 Task: Create a scrum project CodeScope. Add to scrum project CodeScope a team member softage.4@softage.net and assign as Project Lead. Add to scrum project CodeScope a team member softage.1@softage.net
Action: Mouse moved to (183, 51)
Screenshot: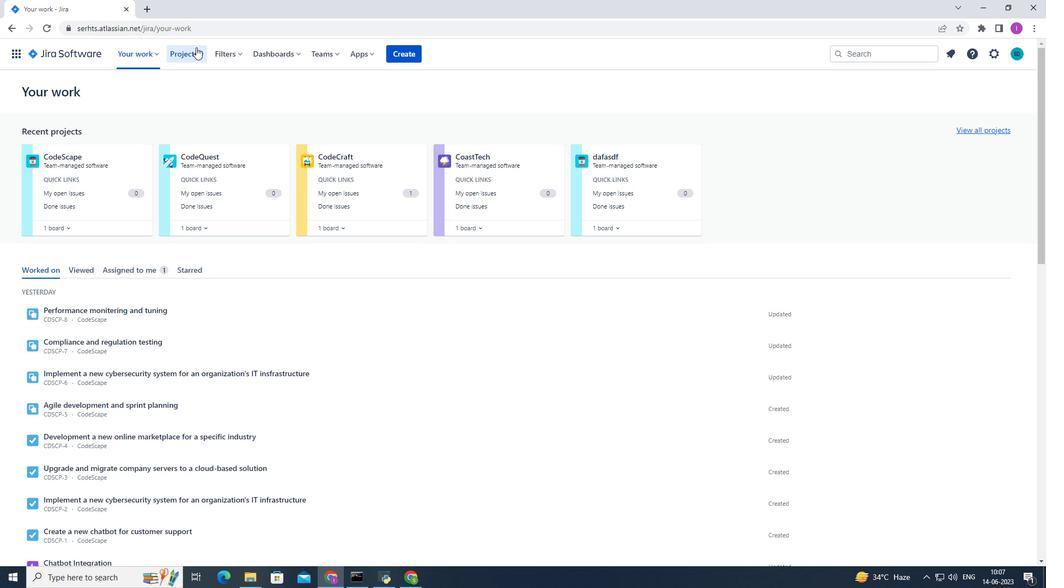 
Action: Mouse pressed left at (183, 51)
Screenshot: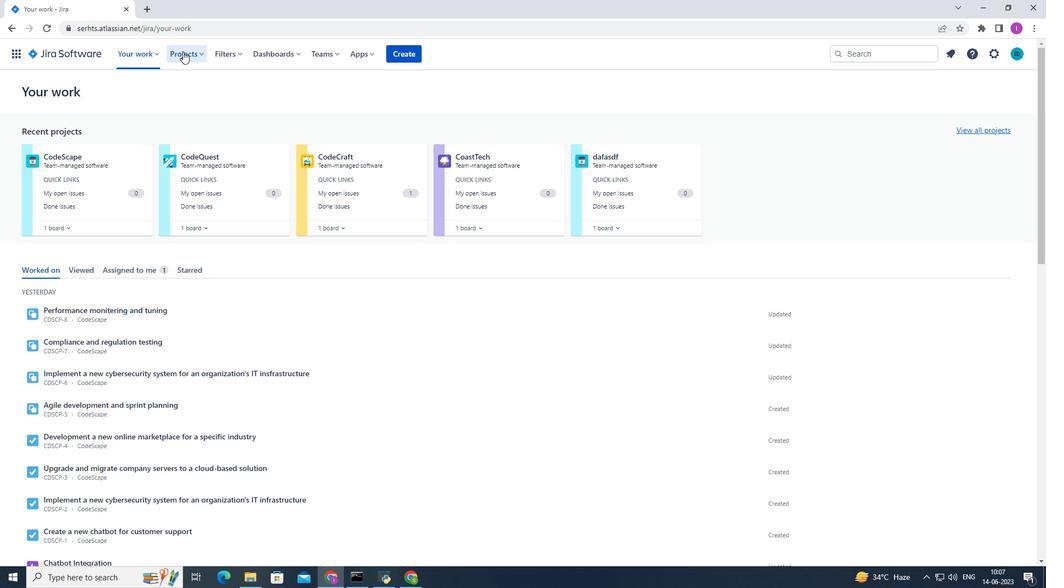
Action: Mouse moved to (211, 273)
Screenshot: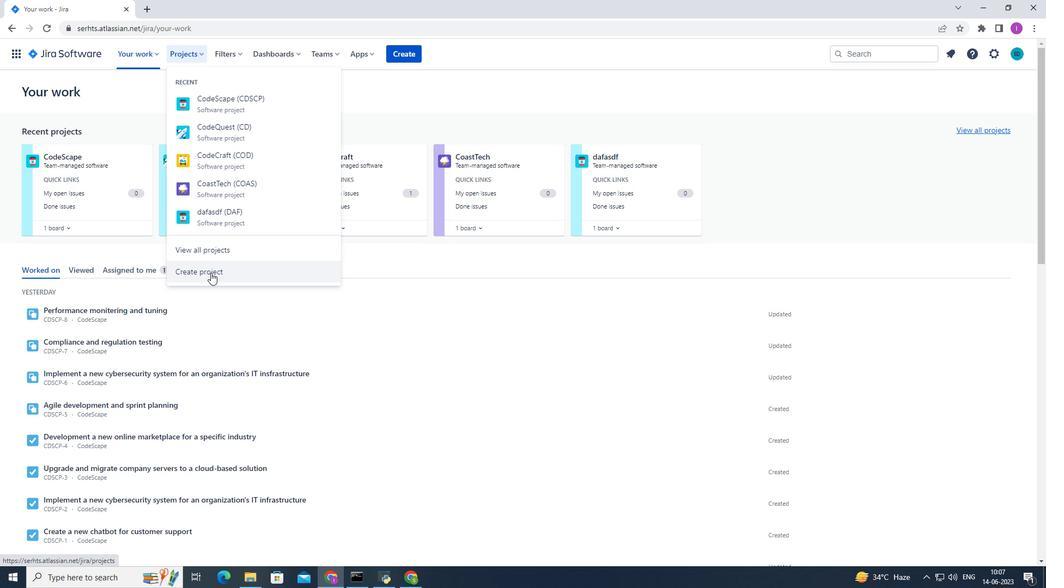 
Action: Mouse pressed left at (211, 273)
Screenshot: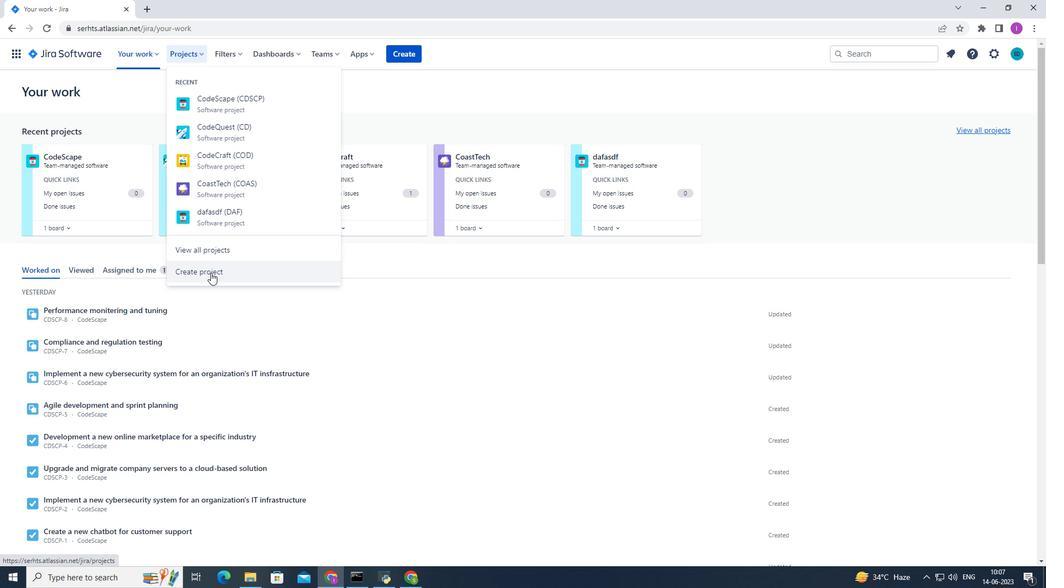 
Action: Mouse moved to (610, 267)
Screenshot: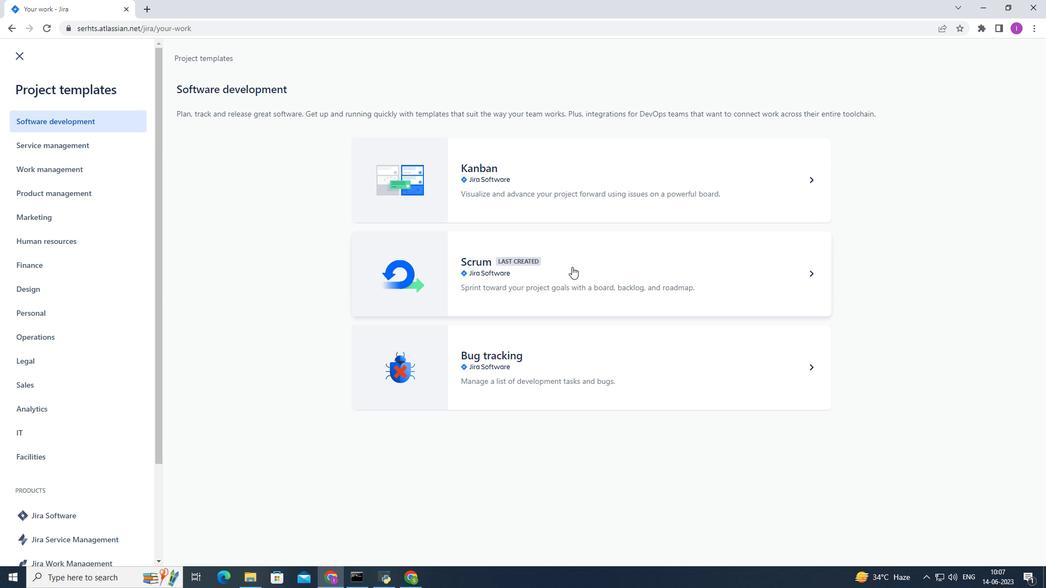 
Action: Mouse pressed left at (610, 267)
Screenshot: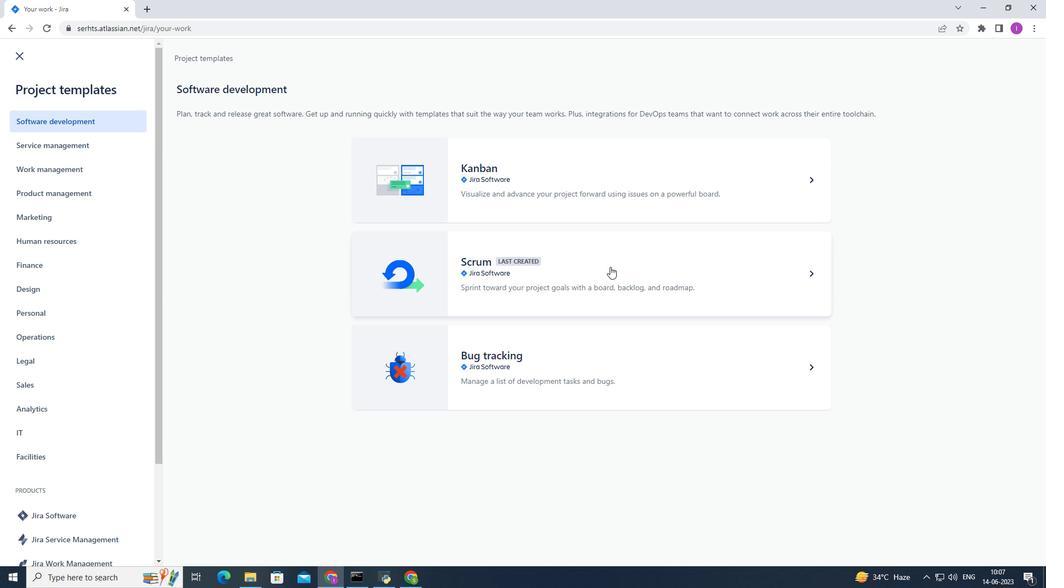 
Action: Mouse moved to (630, 383)
Screenshot: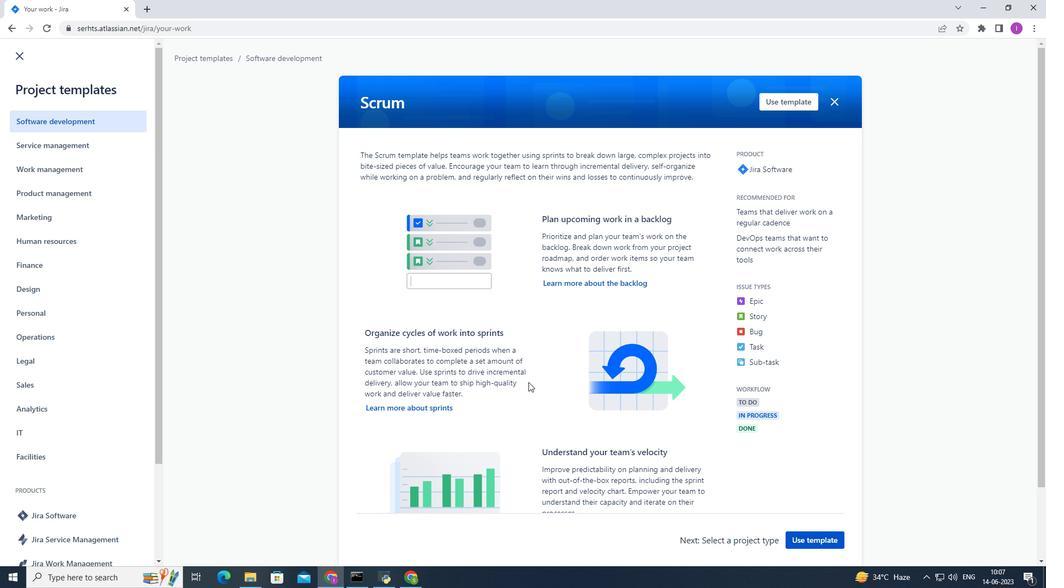 
Action: Mouse scrolled (630, 382) with delta (0, 0)
Screenshot: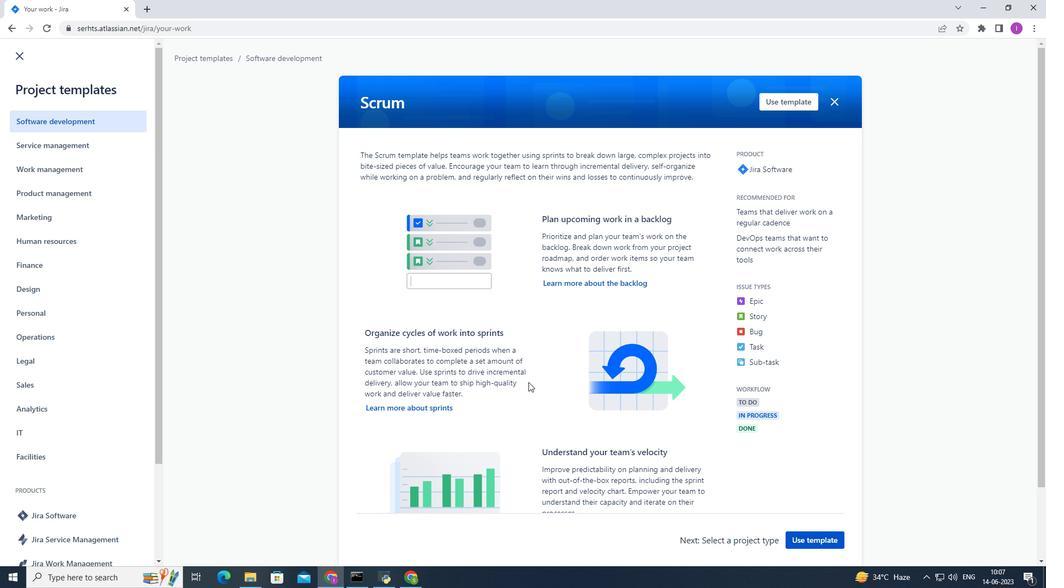 
Action: Mouse moved to (631, 383)
Screenshot: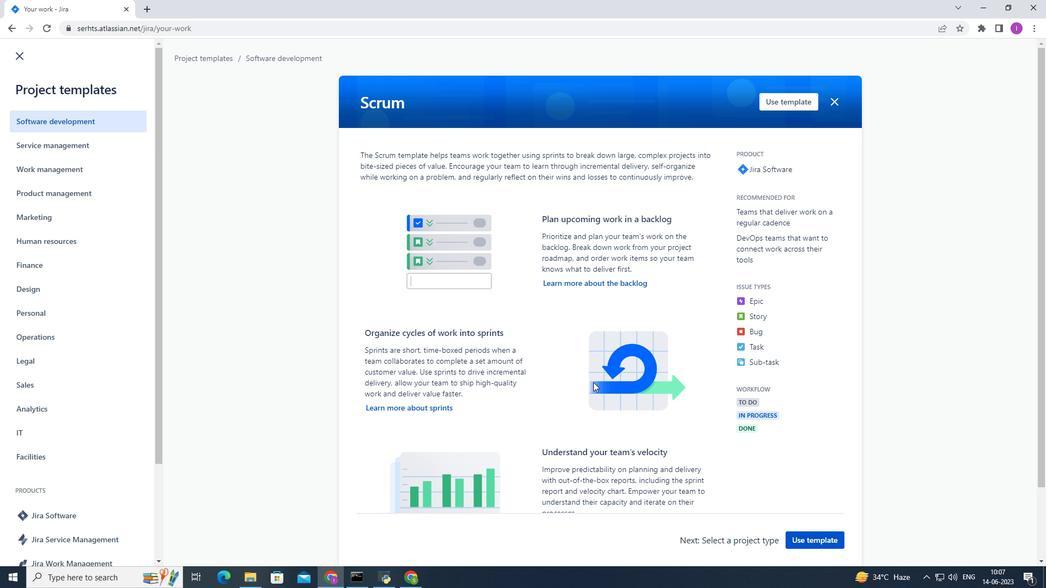 
Action: Mouse scrolled (631, 383) with delta (0, 0)
Screenshot: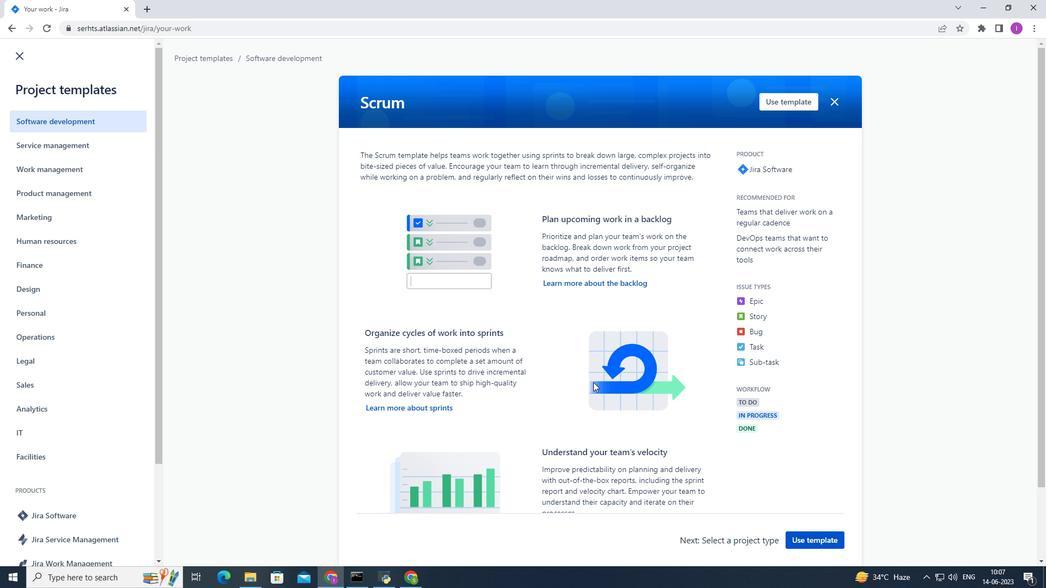 
Action: Mouse scrolled (631, 383) with delta (0, 0)
Screenshot: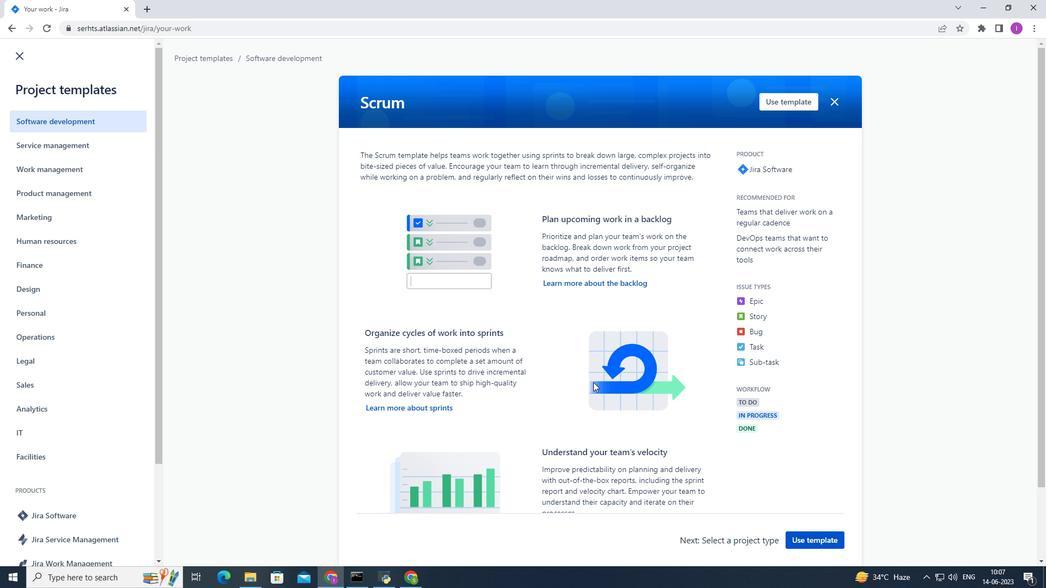
Action: Mouse moved to (801, 424)
Screenshot: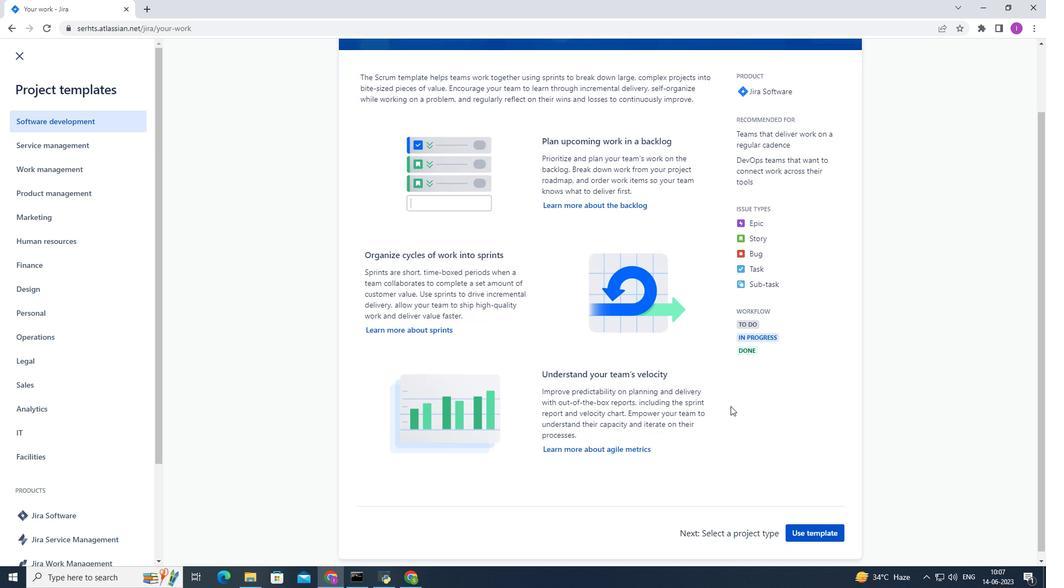 
Action: Mouse scrolled (801, 424) with delta (0, 0)
Screenshot: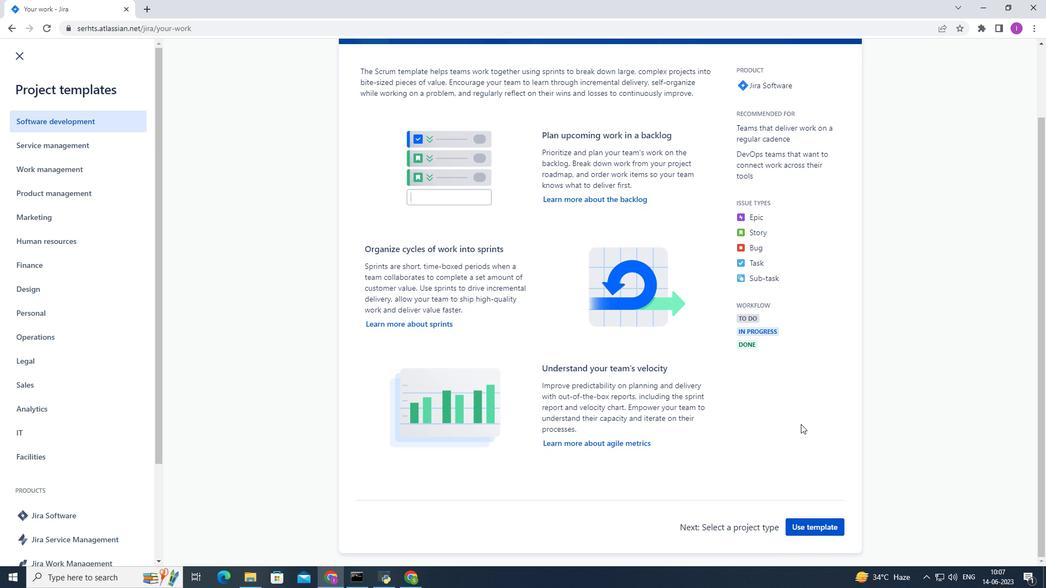 
Action: Mouse scrolled (801, 424) with delta (0, 0)
Screenshot: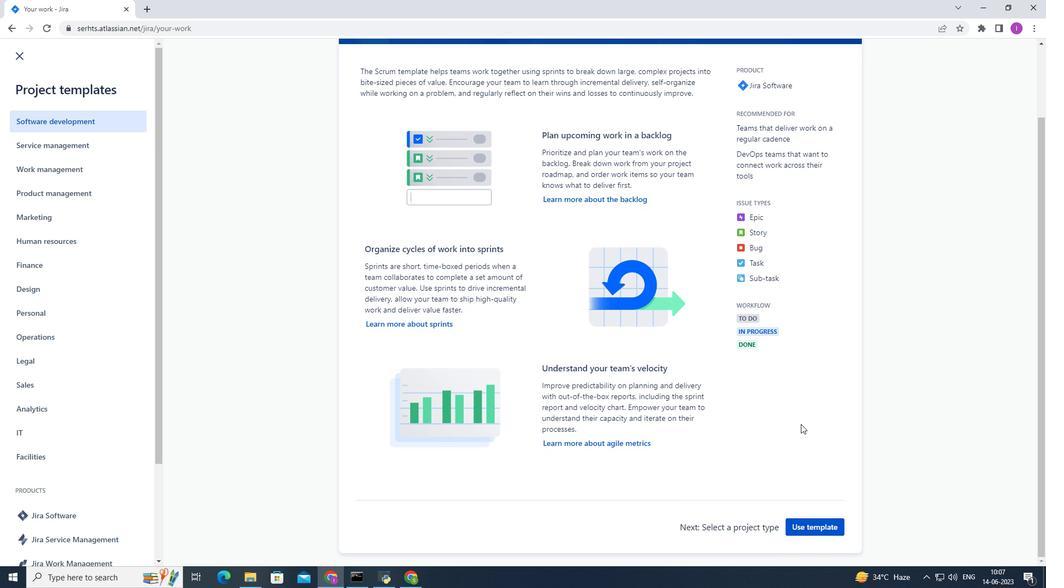 
Action: Mouse scrolled (801, 425) with delta (0, 0)
Screenshot: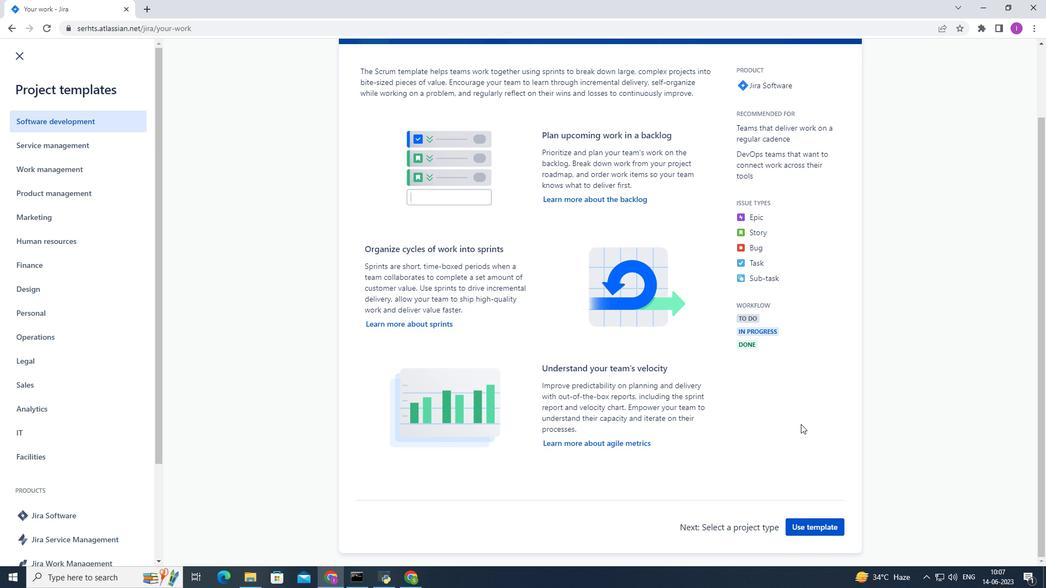 
Action: Mouse scrolled (801, 424) with delta (0, 0)
Screenshot: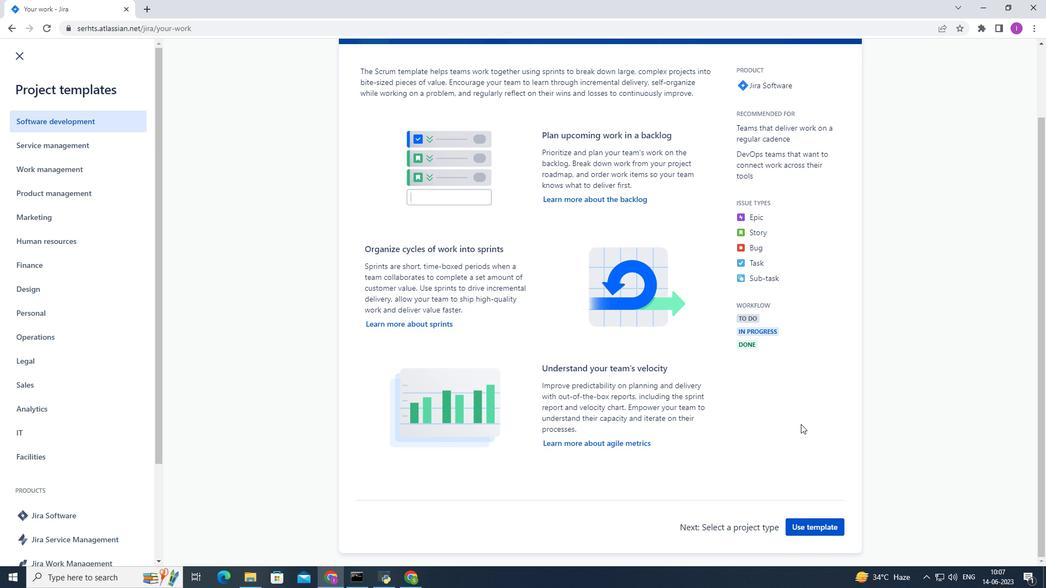 
Action: Mouse moved to (802, 424)
Screenshot: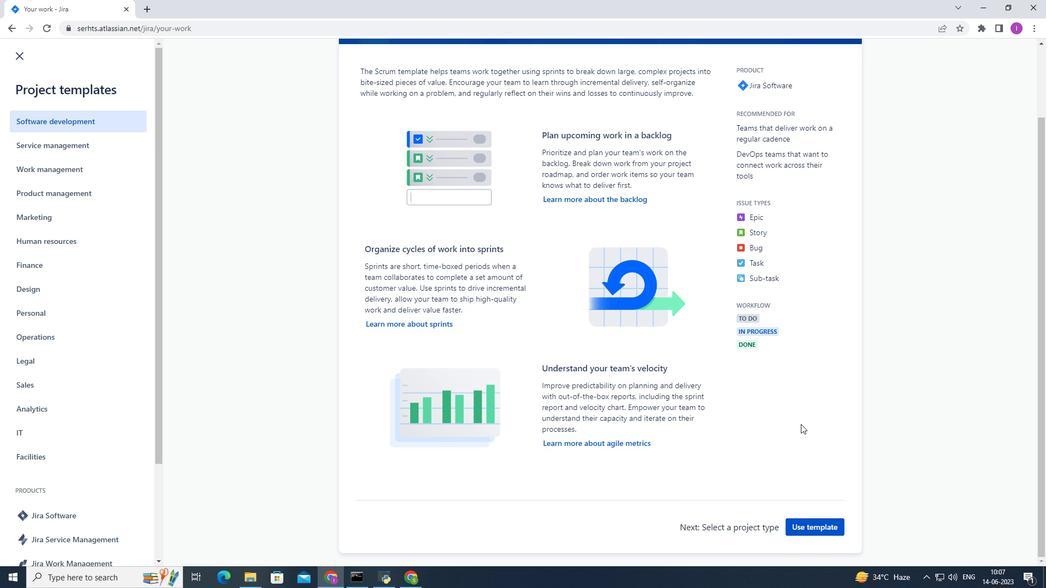 
Action: Mouse scrolled (802, 424) with delta (0, 0)
Screenshot: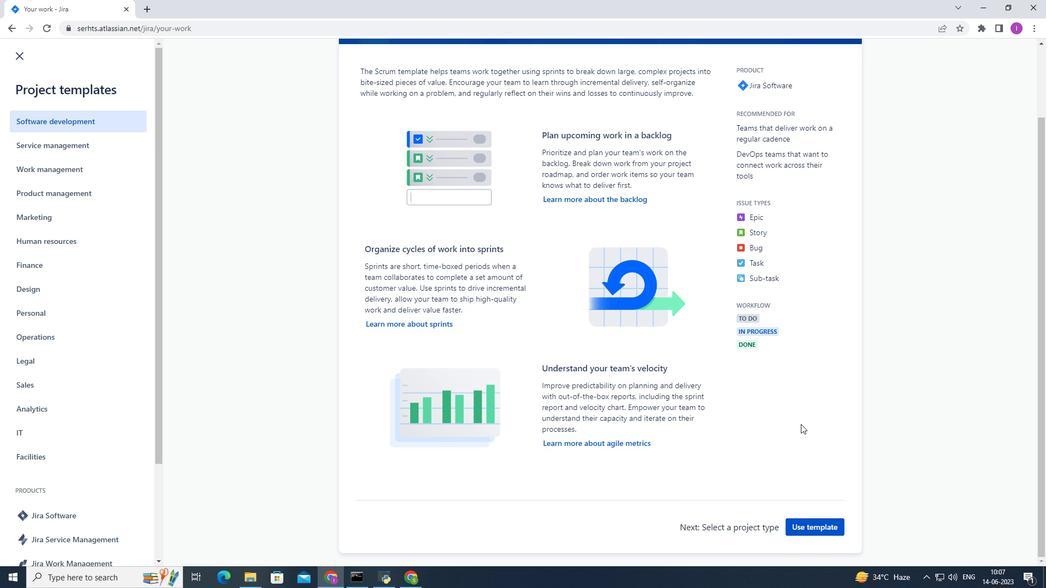 
Action: Mouse moved to (805, 524)
Screenshot: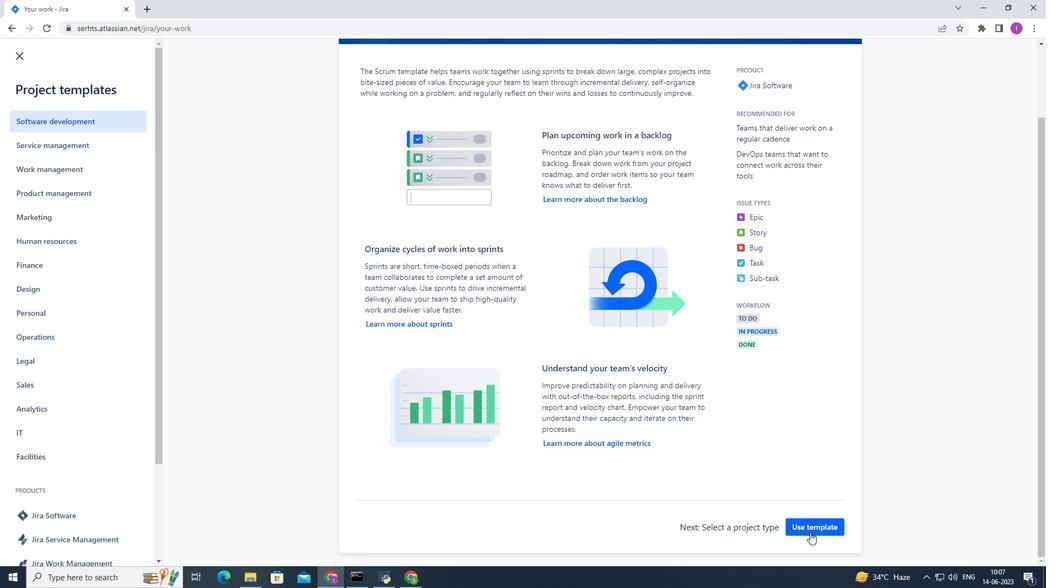 
Action: Mouse pressed left at (805, 524)
Screenshot: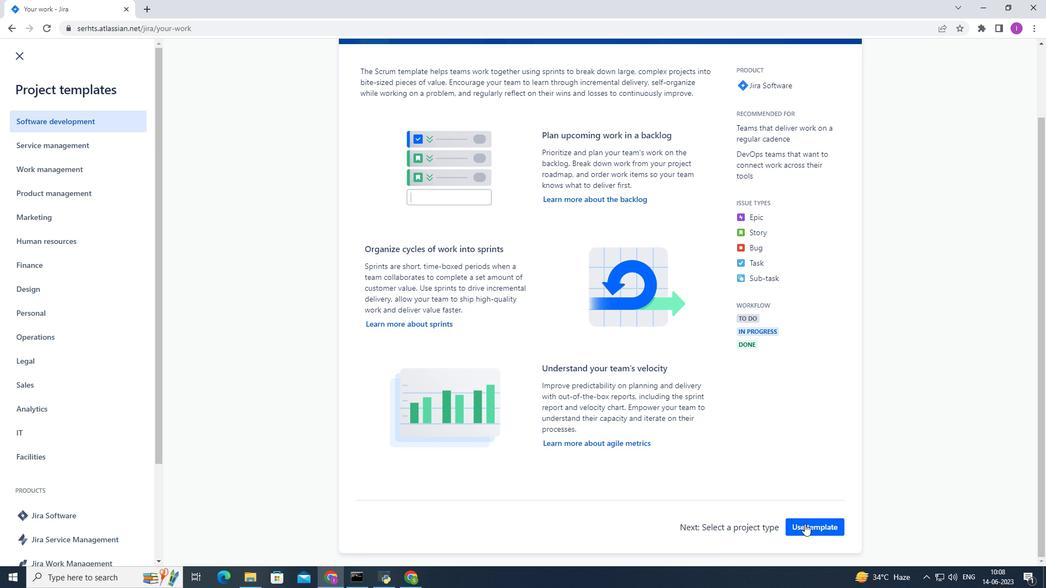 
Action: Mouse moved to (383, 529)
Screenshot: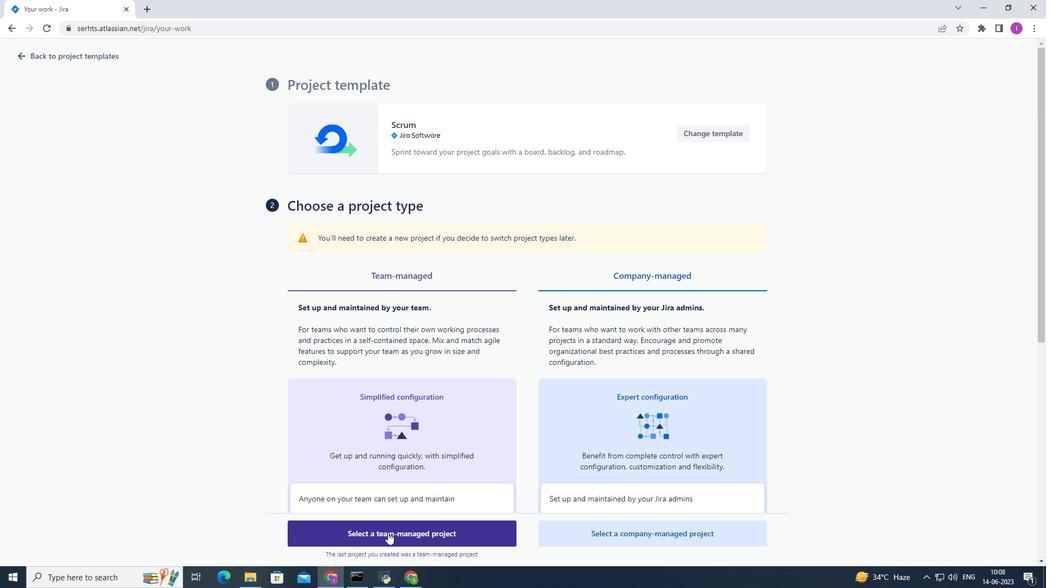 
Action: Mouse pressed left at (383, 529)
Screenshot: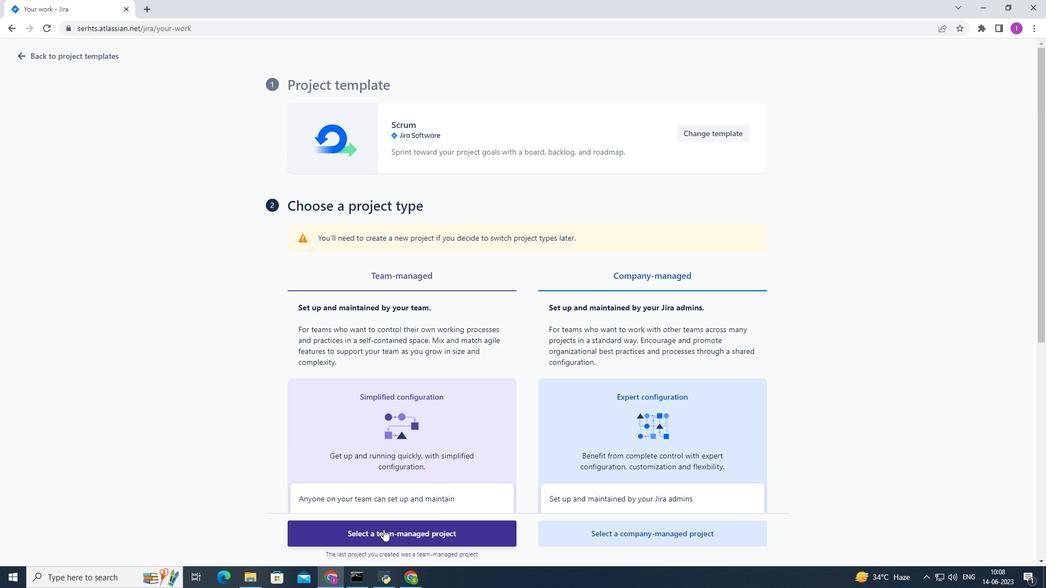 
Action: Mouse moved to (336, 283)
Screenshot: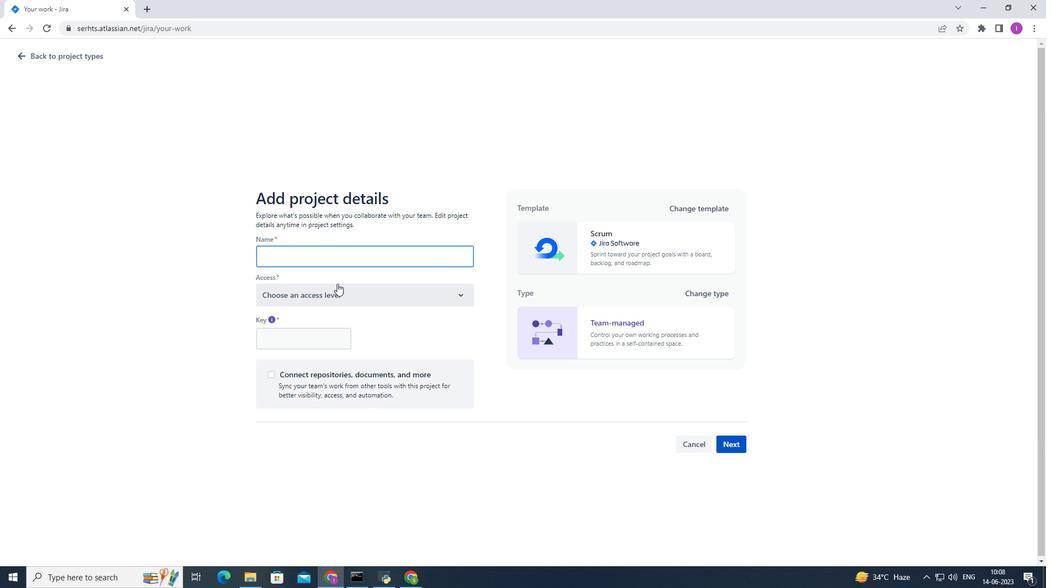 
Action: Key pressed <Key.shift>Code<Key.shift>Scope
Screenshot: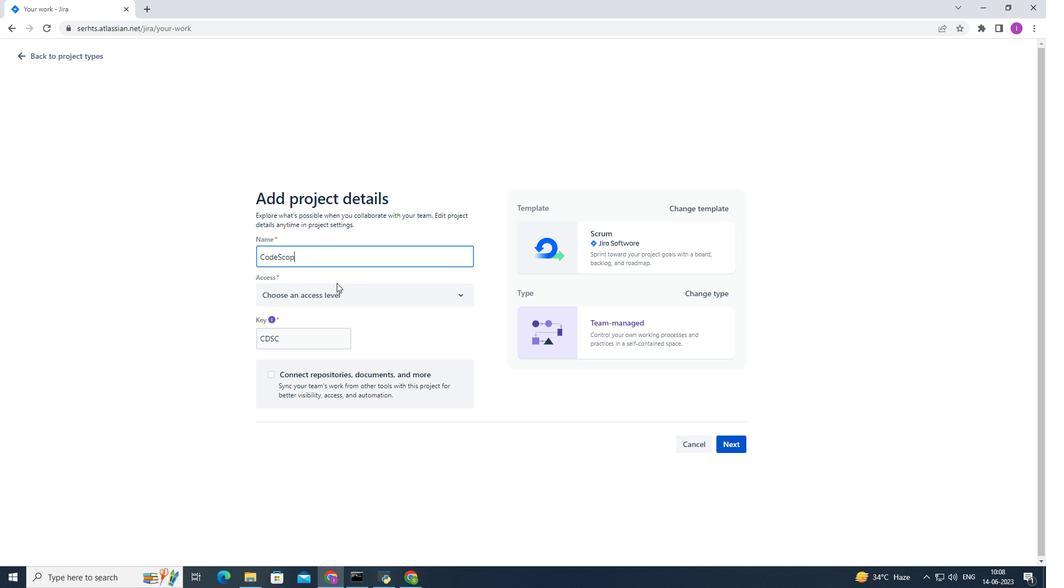 
Action: Mouse moved to (461, 291)
Screenshot: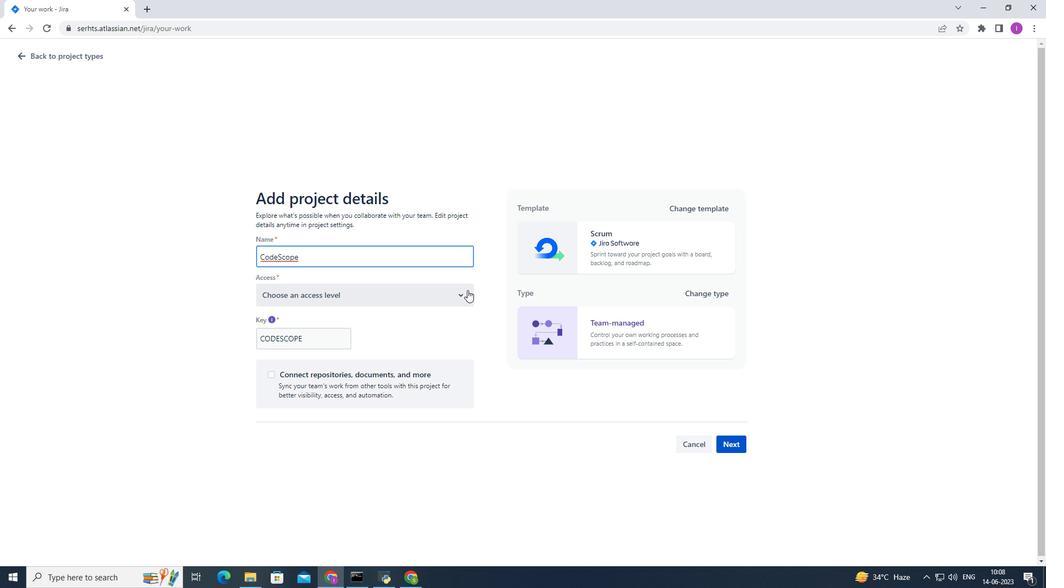 
Action: Mouse pressed left at (461, 291)
Screenshot: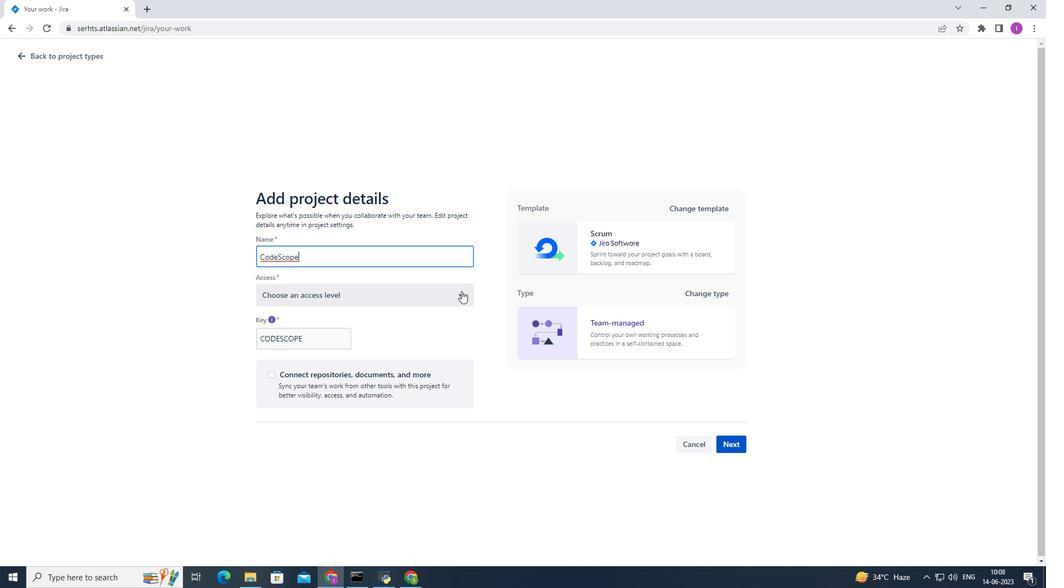 
Action: Mouse moved to (284, 320)
Screenshot: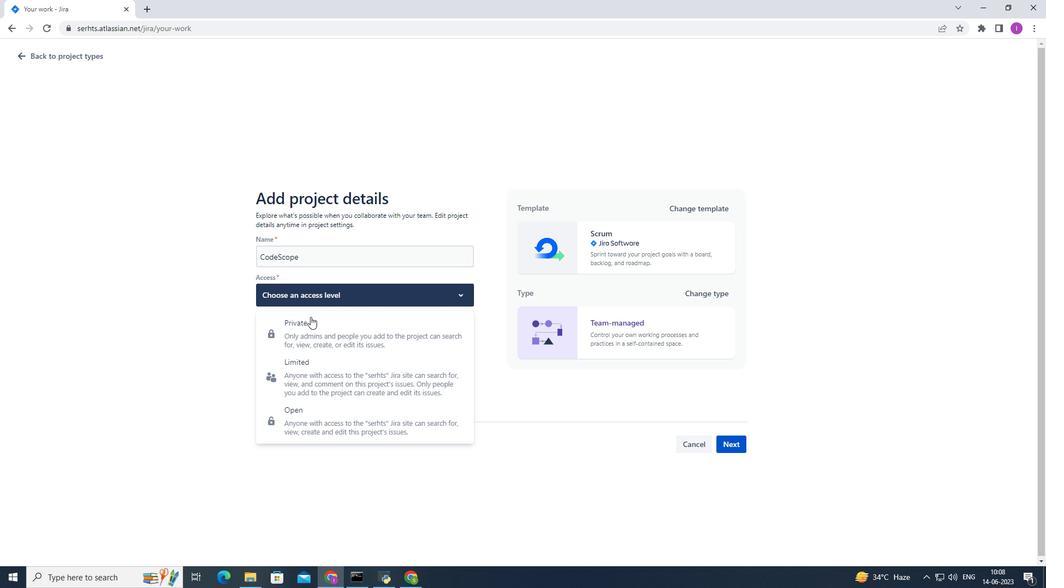 
Action: Mouse pressed left at (284, 320)
Screenshot: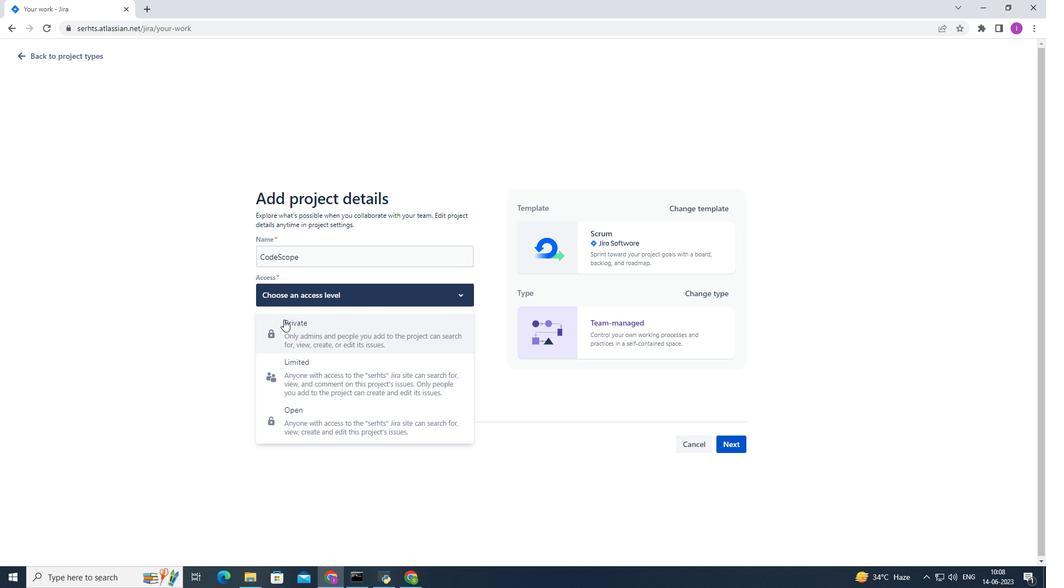 
Action: Mouse moved to (722, 441)
Screenshot: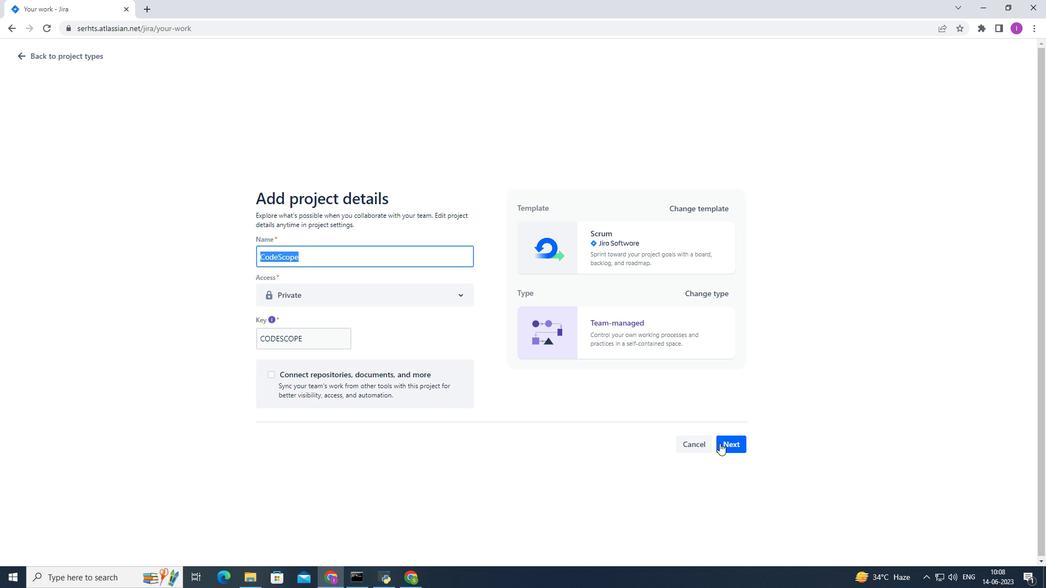 
Action: Mouse pressed left at (722, 441)
Screenshot: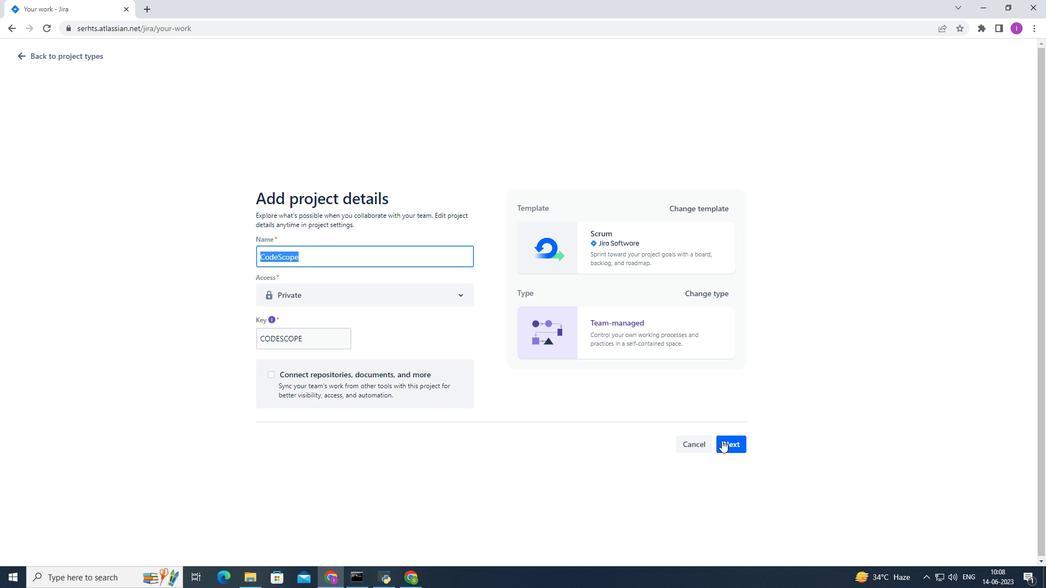 
Action: Mouse pressed left at (722, 441)
Screenshot: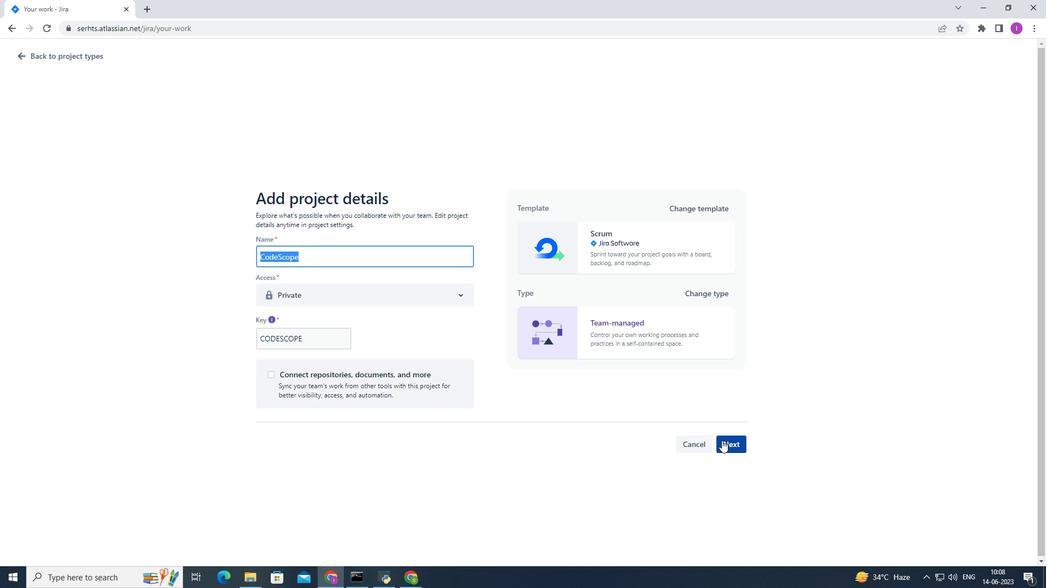 
Action: Mouse moved to (662, 367)
Screenshot: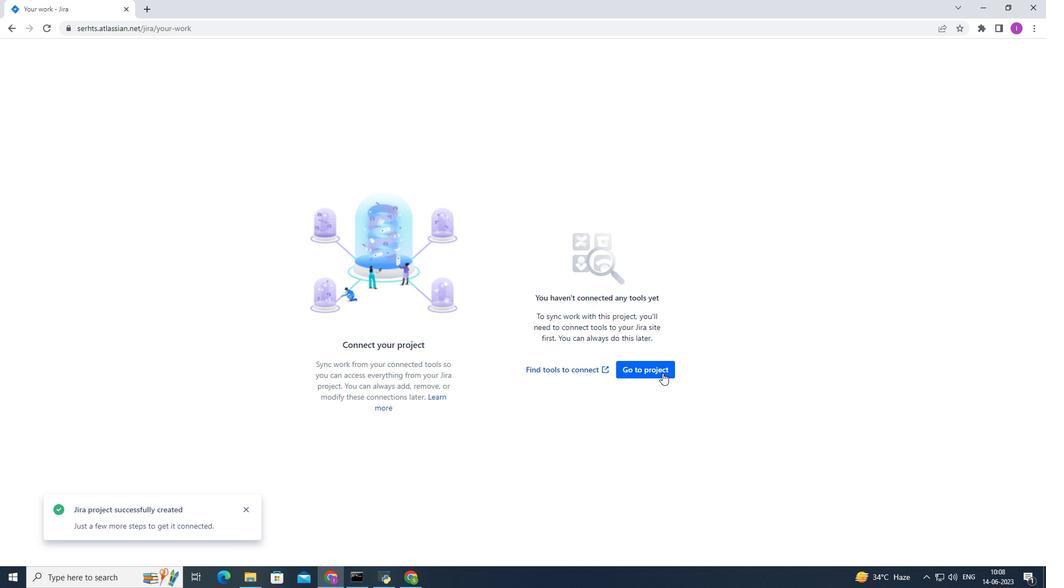
Action: Mouse pressed left at (662, 367)
Screenshot: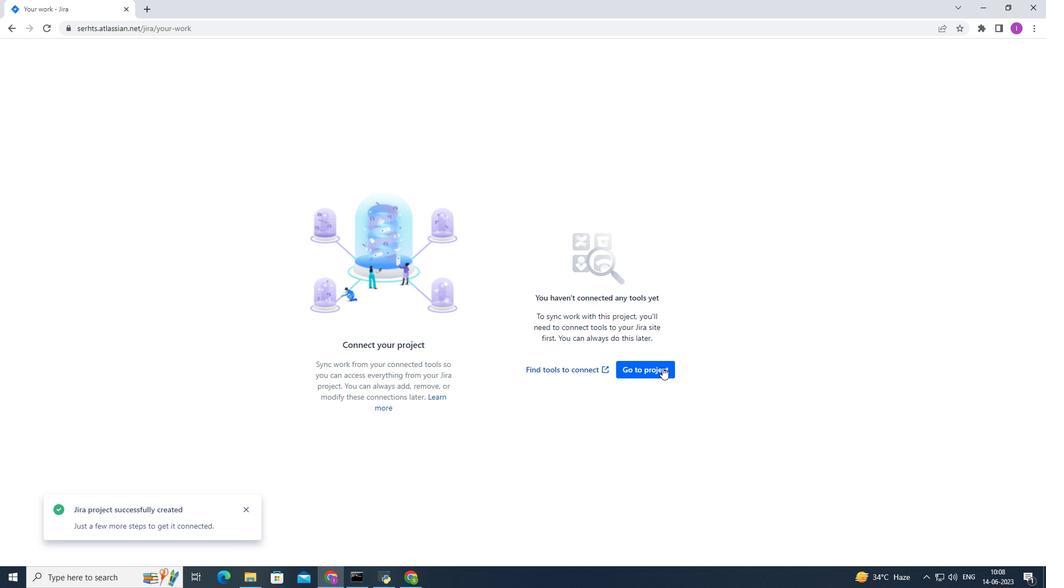 
Action: Mouse moved to (255, 150)
Screenshot: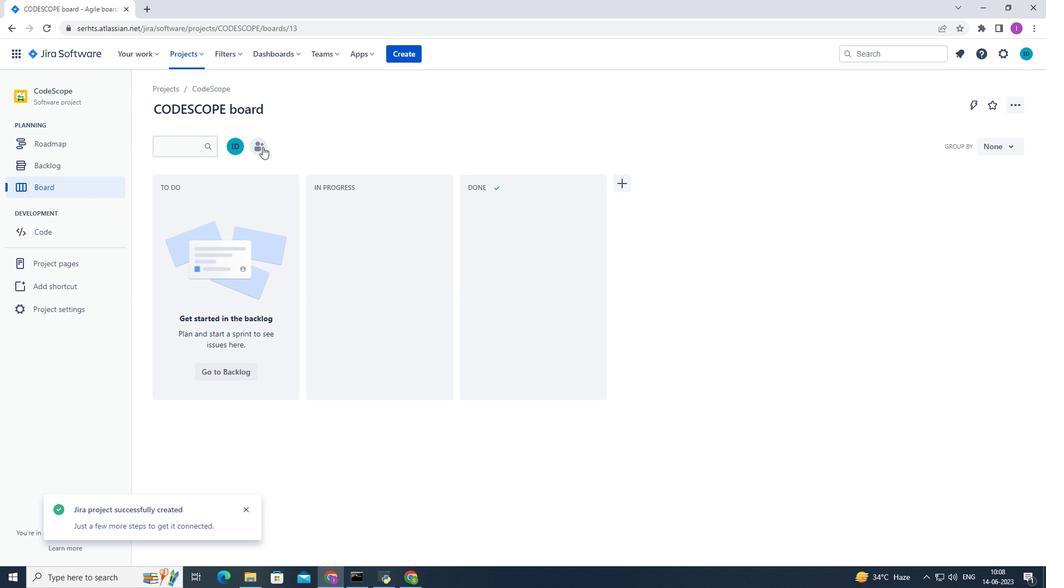 
Action: Mouse pressed left at (255, 150)
Screenshot: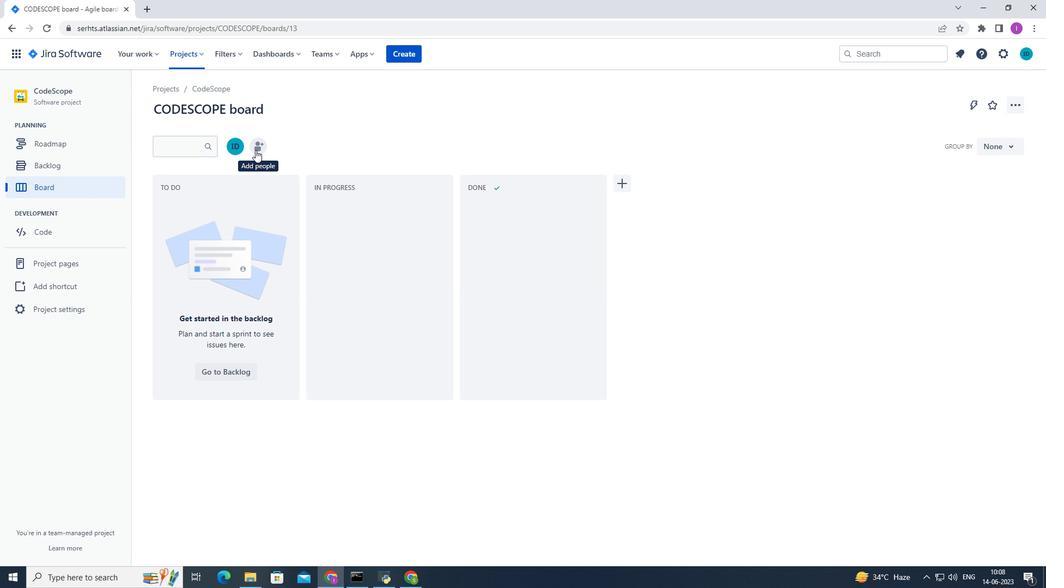 
Action: Mouse moved to (514, 133)
Screenshot: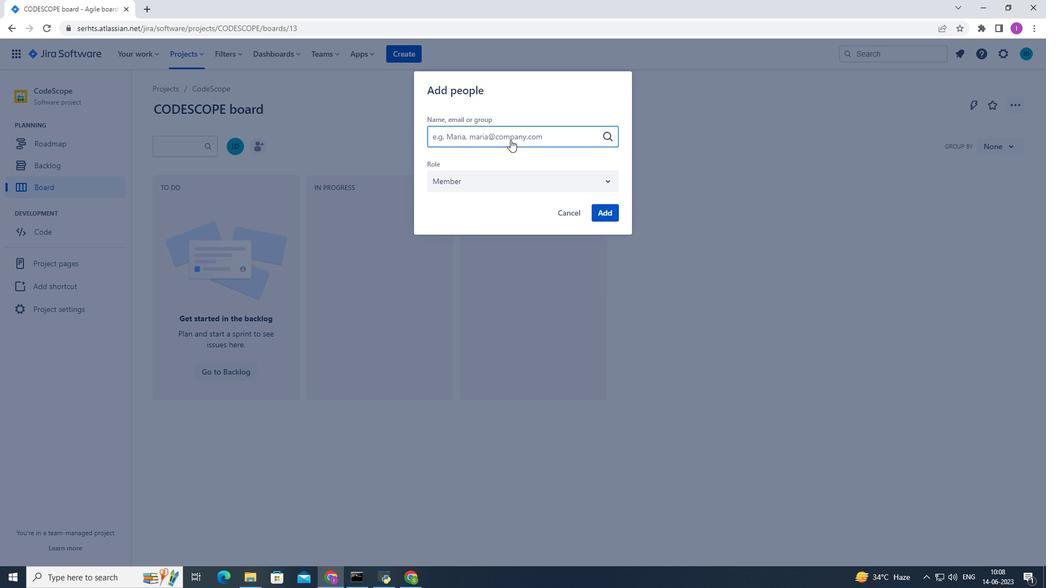 
Action: Mouse pressed left at (514, 133)
Screenshot: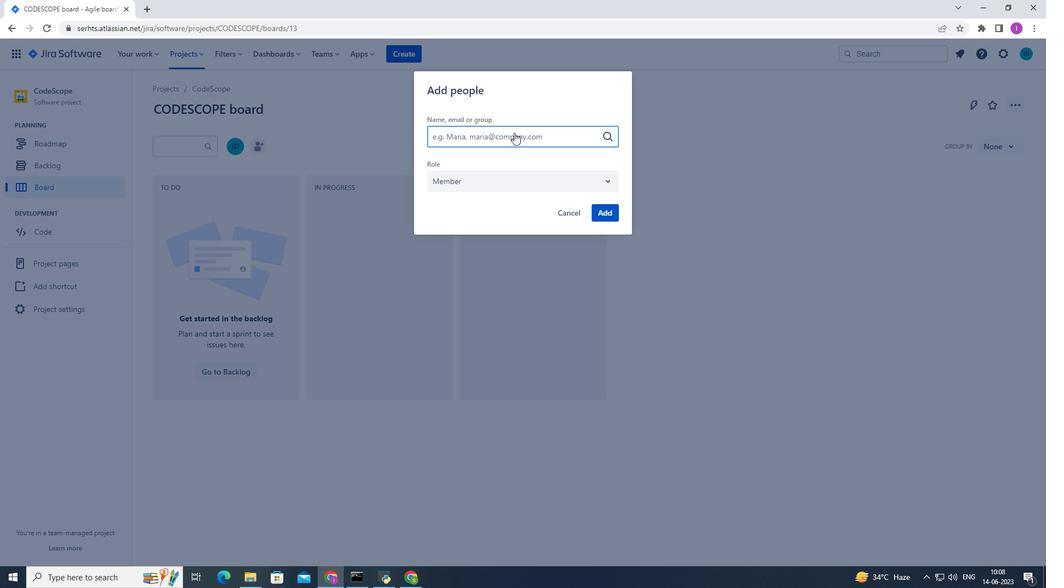 
Action: Key pressed soft
Screenshot: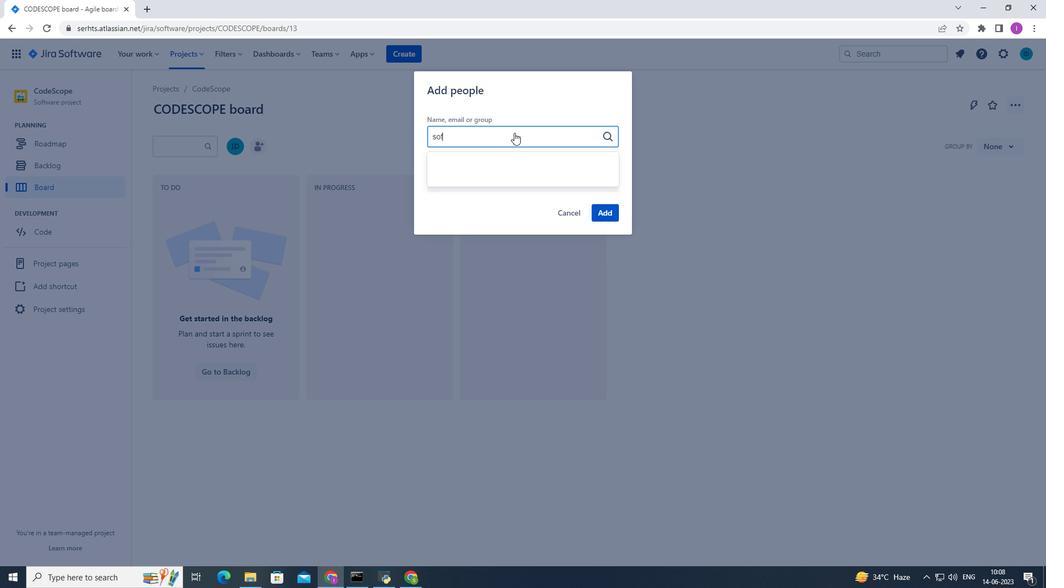 
Action: Mouse moved to (489, 213)
Screenshot: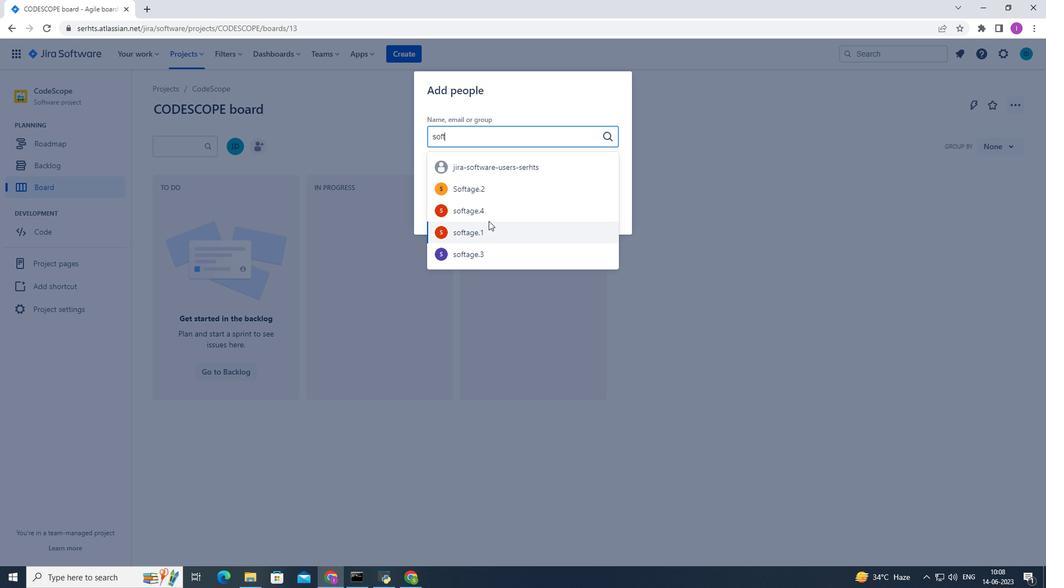 
Action: Mouse pressed left at (489, 213)
Screenshot: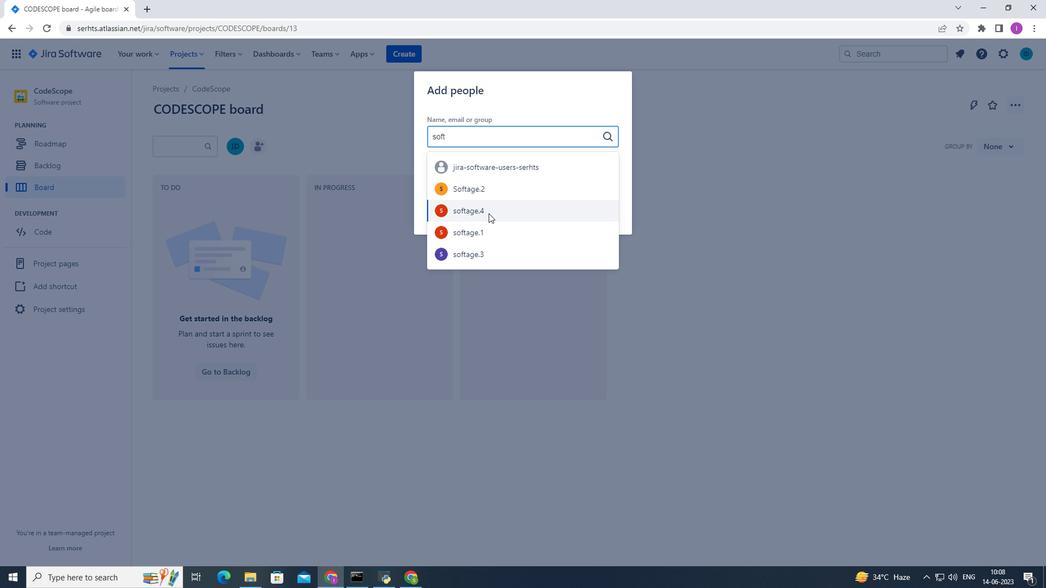 
Action: Mouse moved to (602, 213)
Screenshot: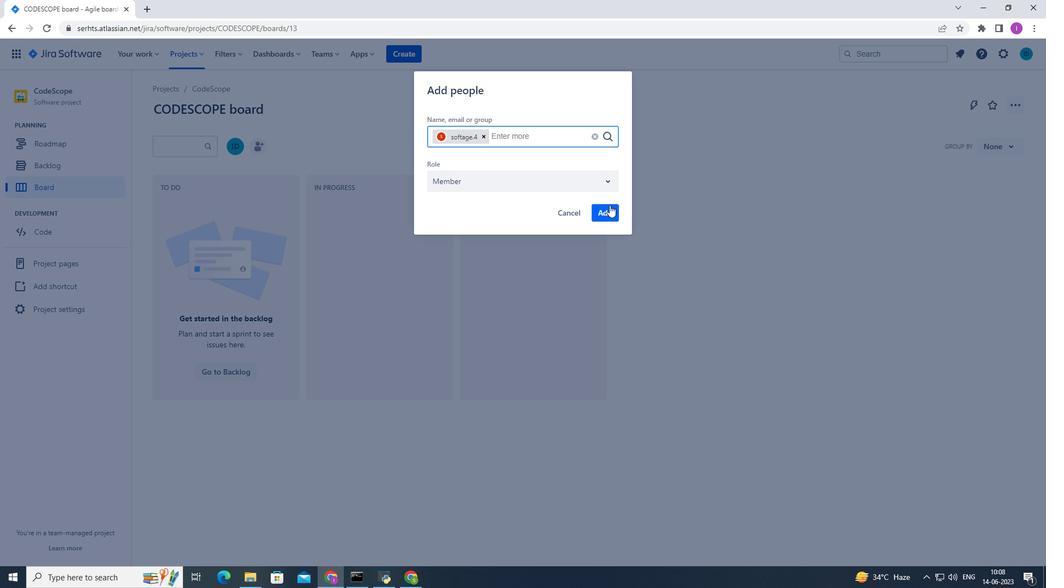 
Action: Mouse pressed left at (602, 213)
Screenshot: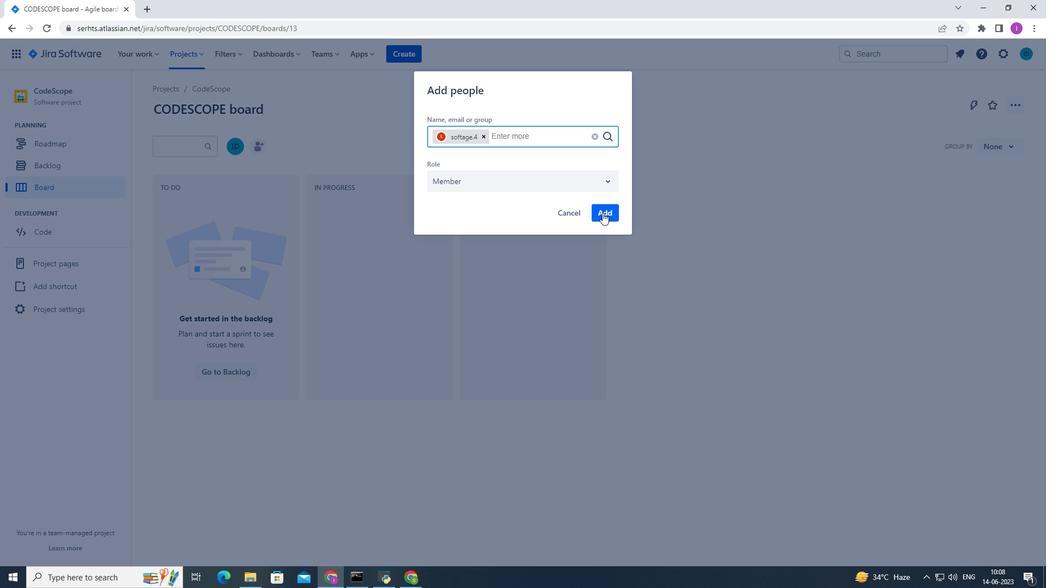 
Action: Mouse moved to (57, 309)
Screenshot: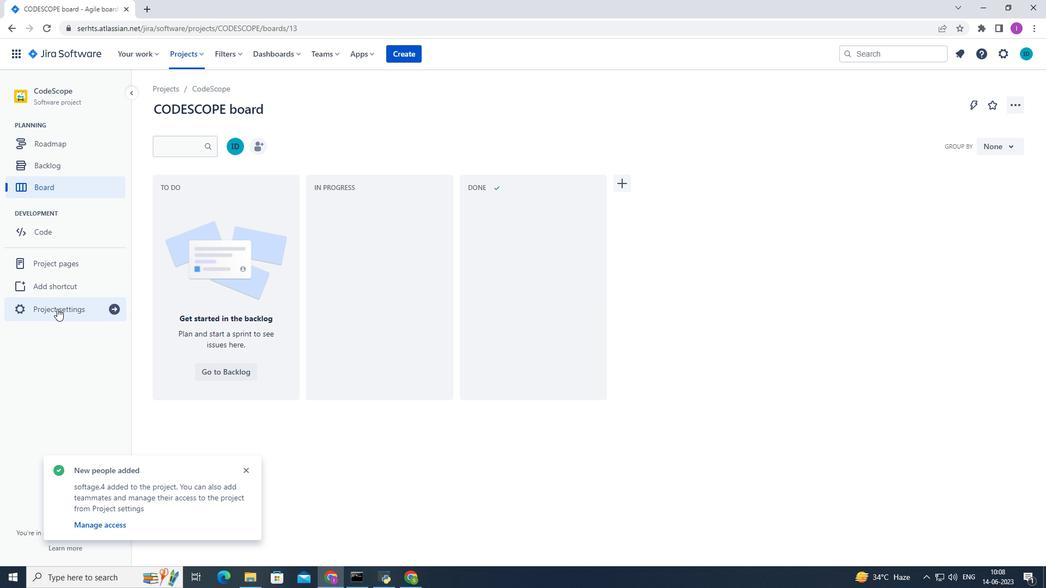 
Action: Mouse pressed left at (57, 309)
Screenshot: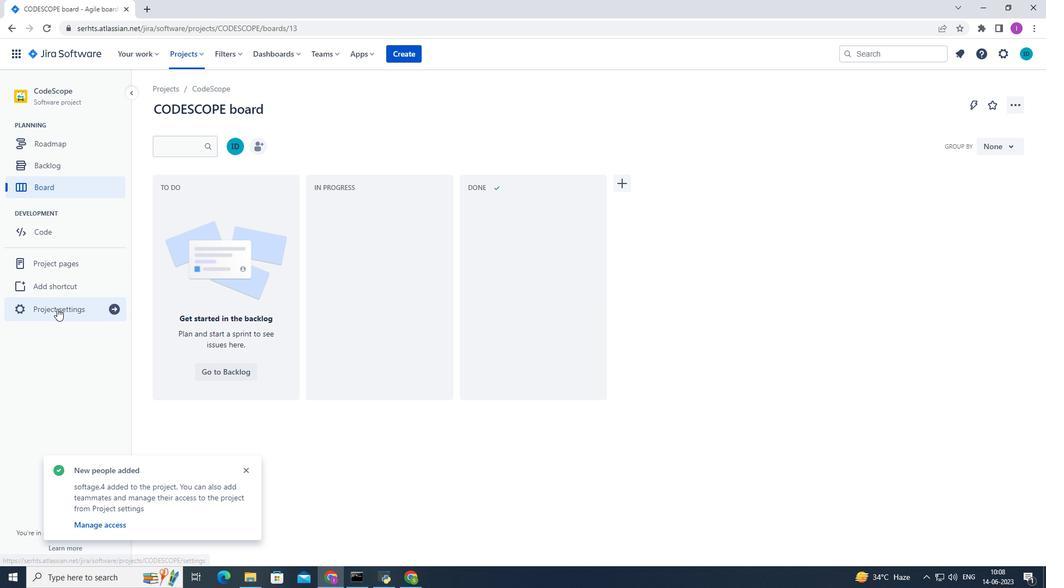 
Action: Mouse moved to (678, 447)
Screenshot: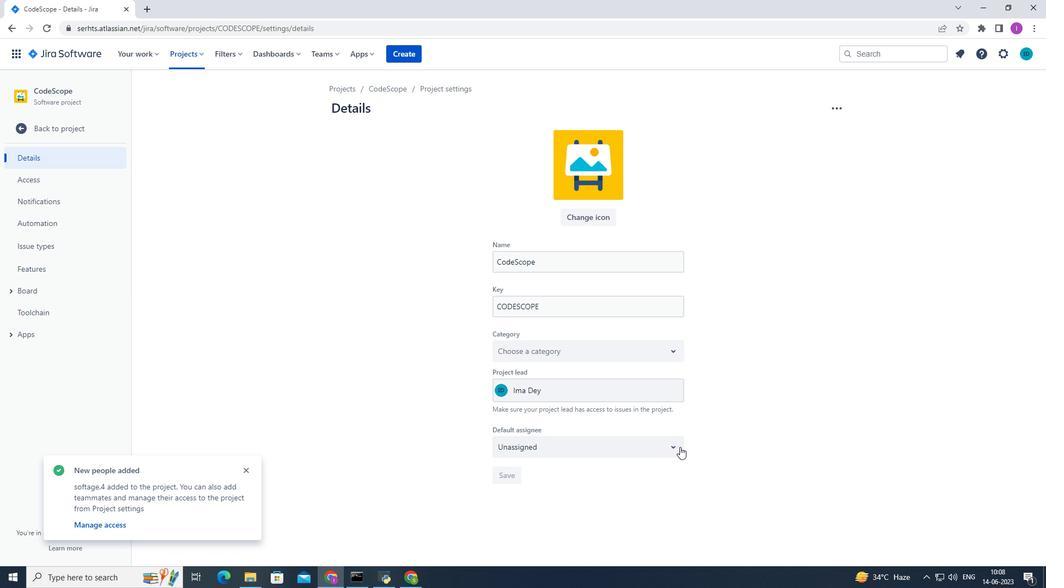 
Action: Mouse pressed left at (678, 447)
Screenshot: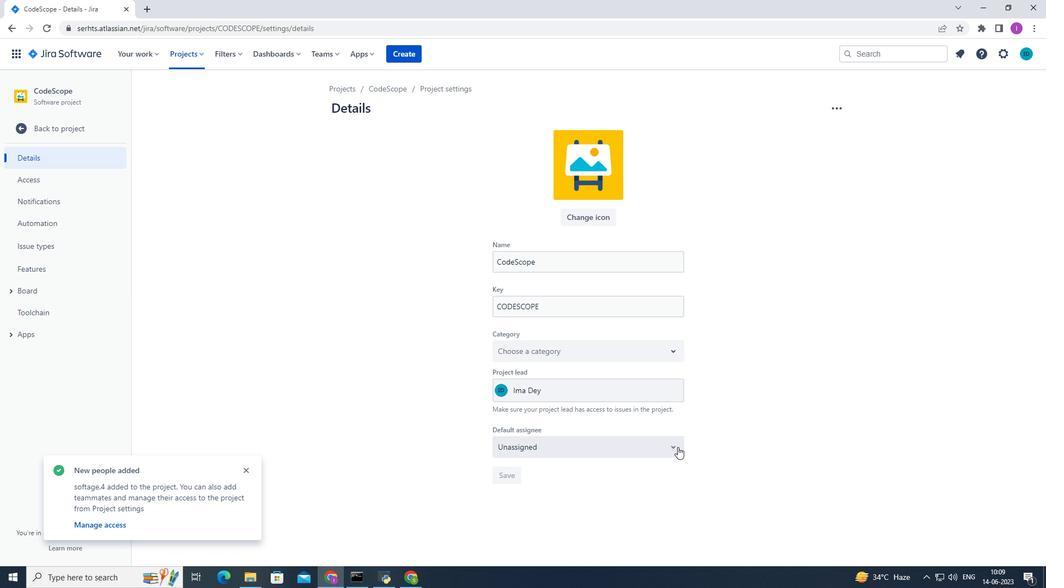 
Action: Mouse moved to (676, 353)
Screenshot: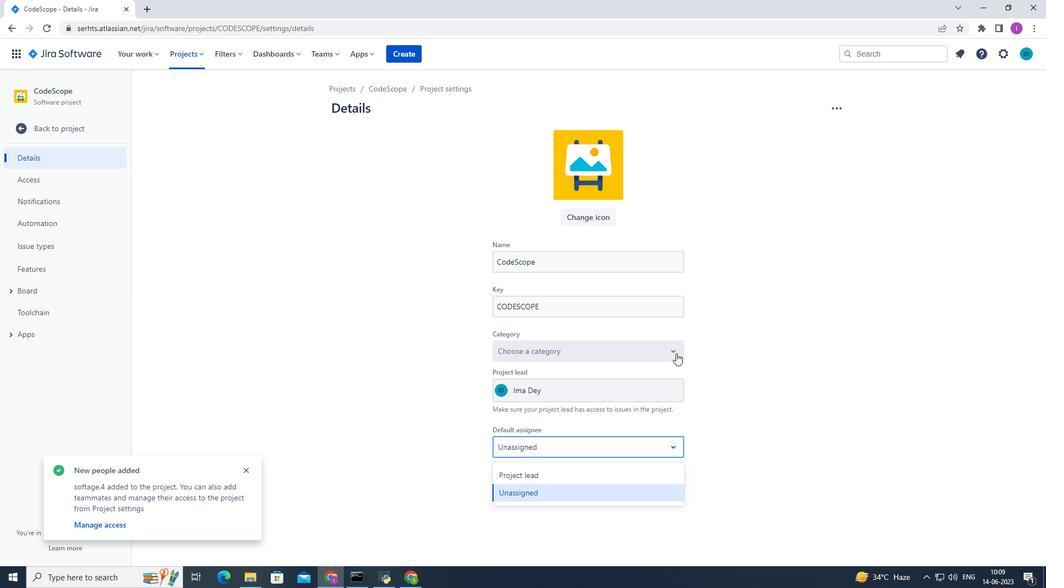 
Action: Mouse pressed left at (676, 353)
Screenshot: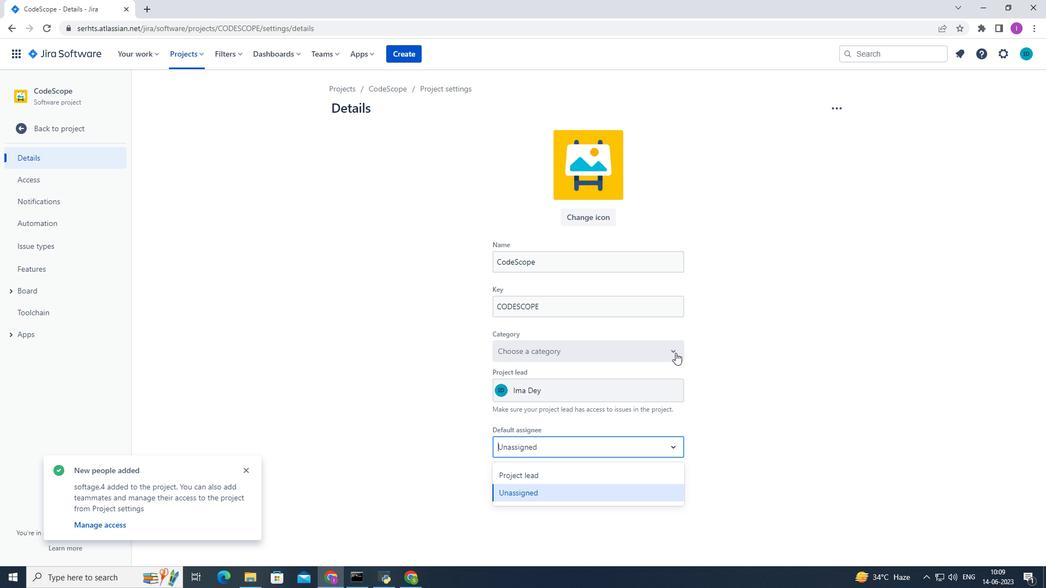 
Action: Mouse moved to (795, 330)
Screenshot: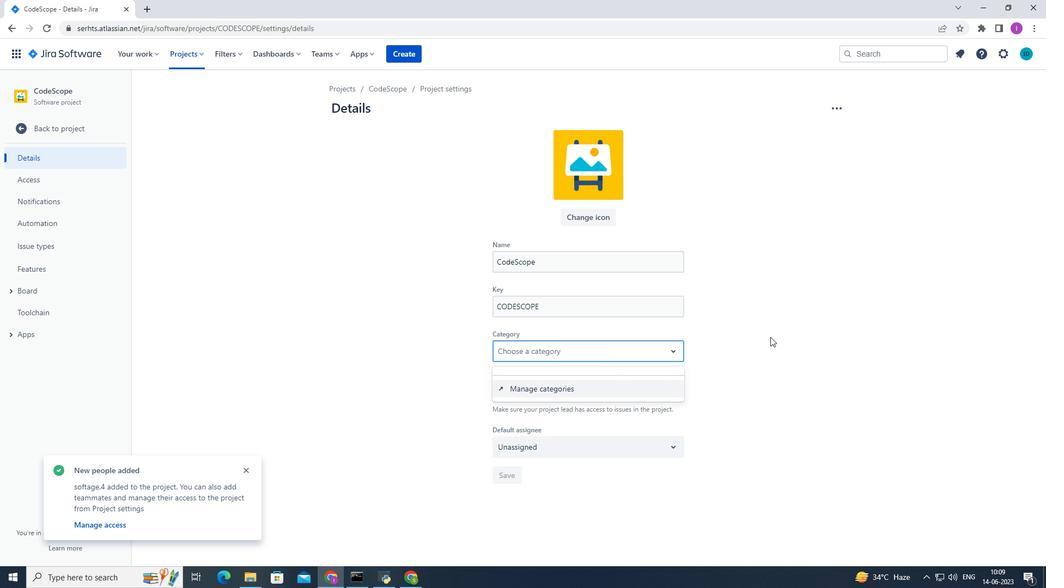 
Action: Mouse pressed left at (795, 330)
Screenshot: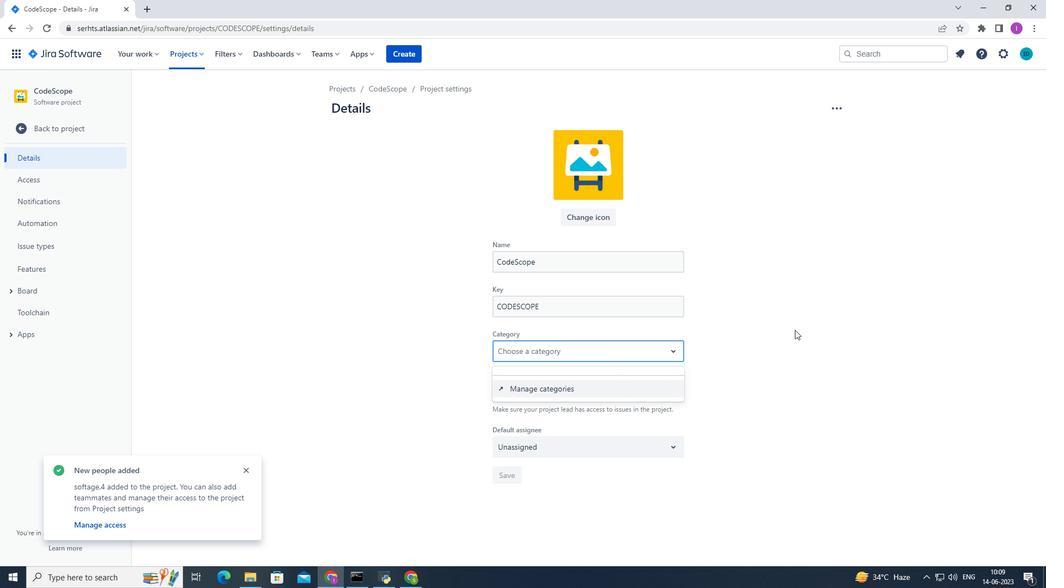 
Action: Mouse moved to (630, 394)
Screenshot: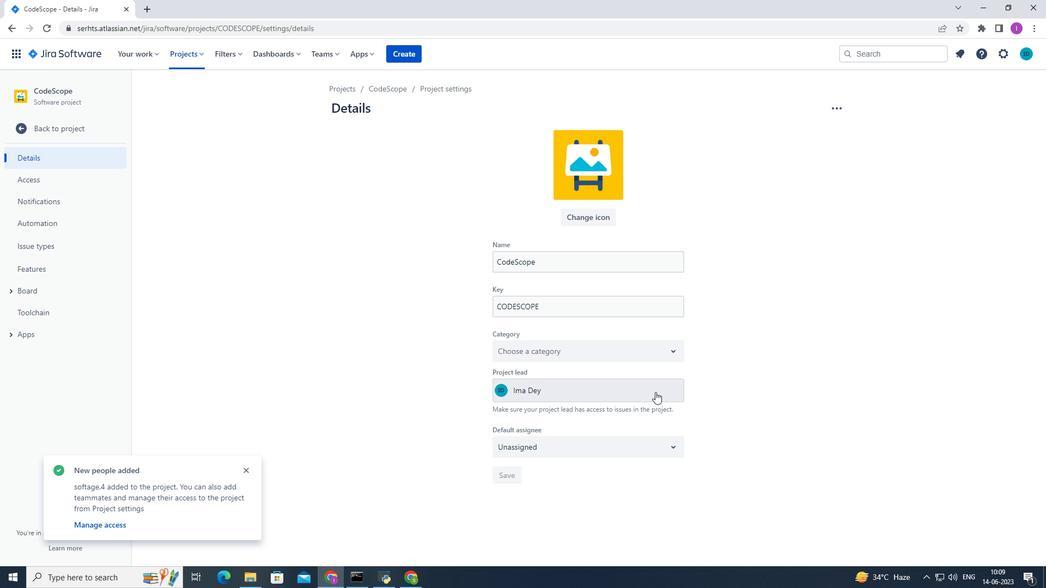 
Action: Mouse pressed left at (630, 394)
Screenshot: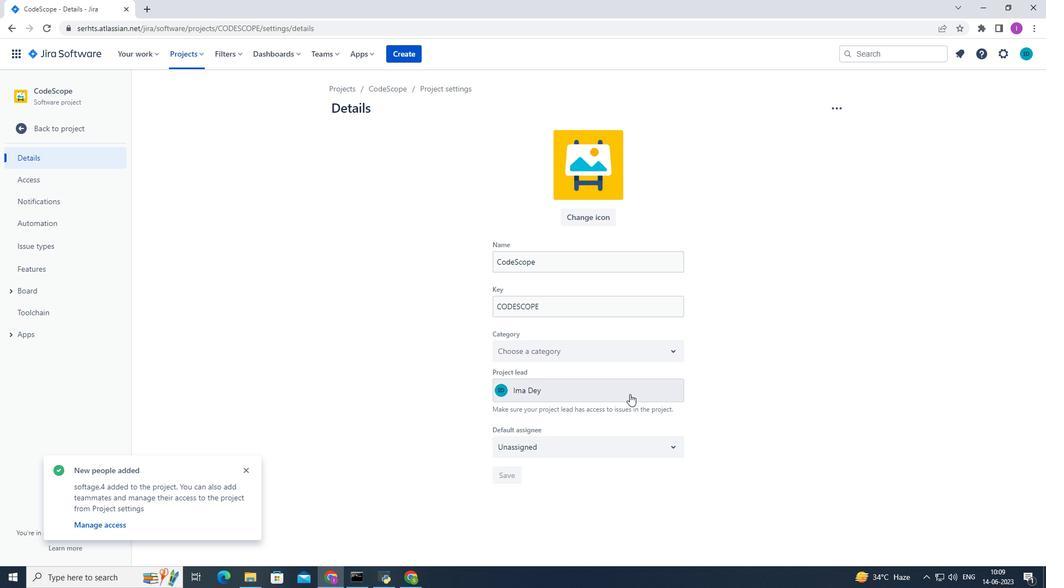 
Action: Mouse moved to (553, 532)
Screenshot: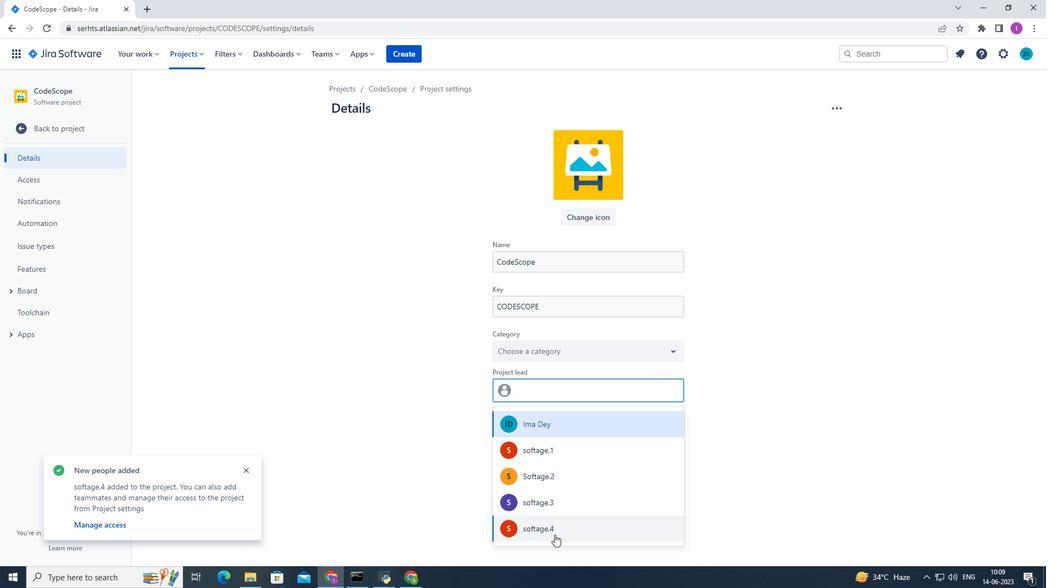 
Action: Mouse pressed left at (553, 532)
Screenshot: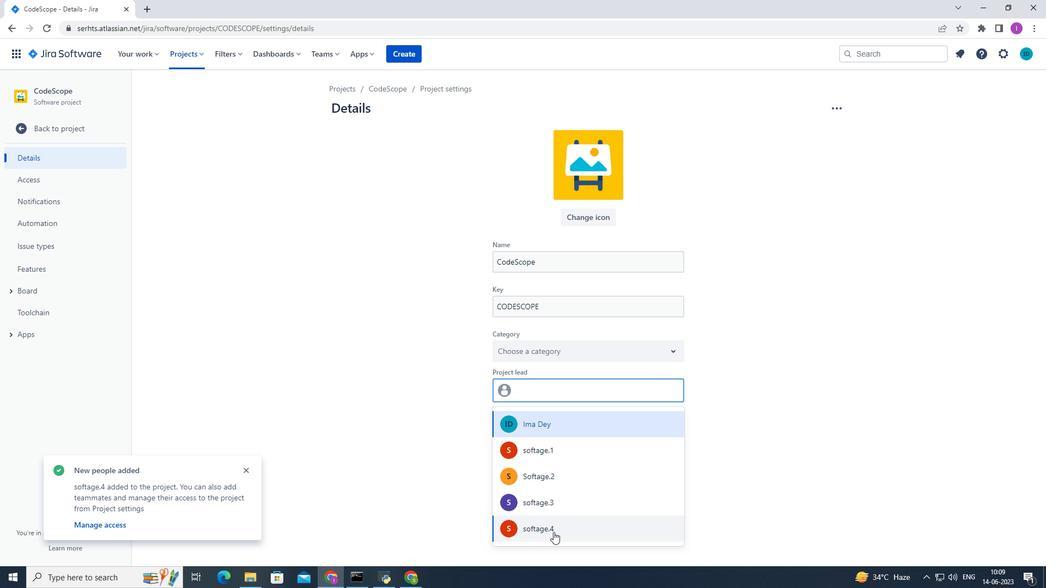 
Action: Mouse moved to (511, 474)
Screenshot: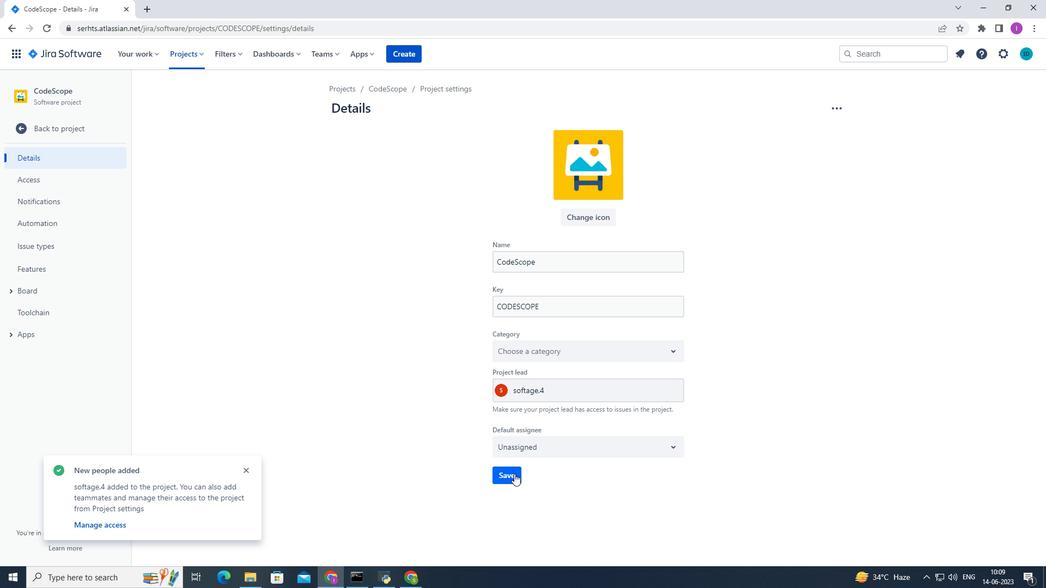 
Action: Mouse pressed left at (511, 474)
Screenshot: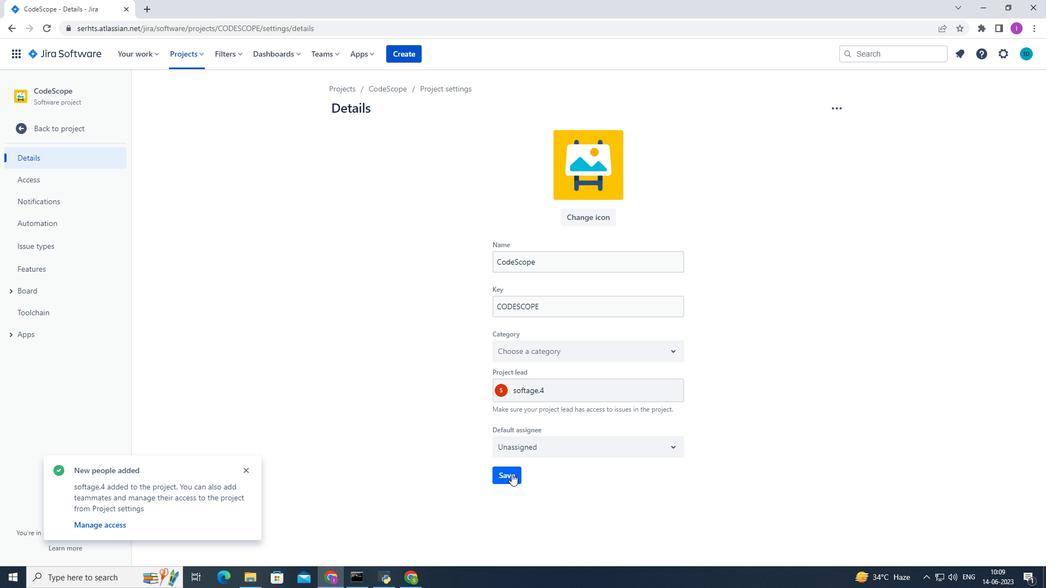 
Action: Mouse moved to (246, 469)
Screenshot: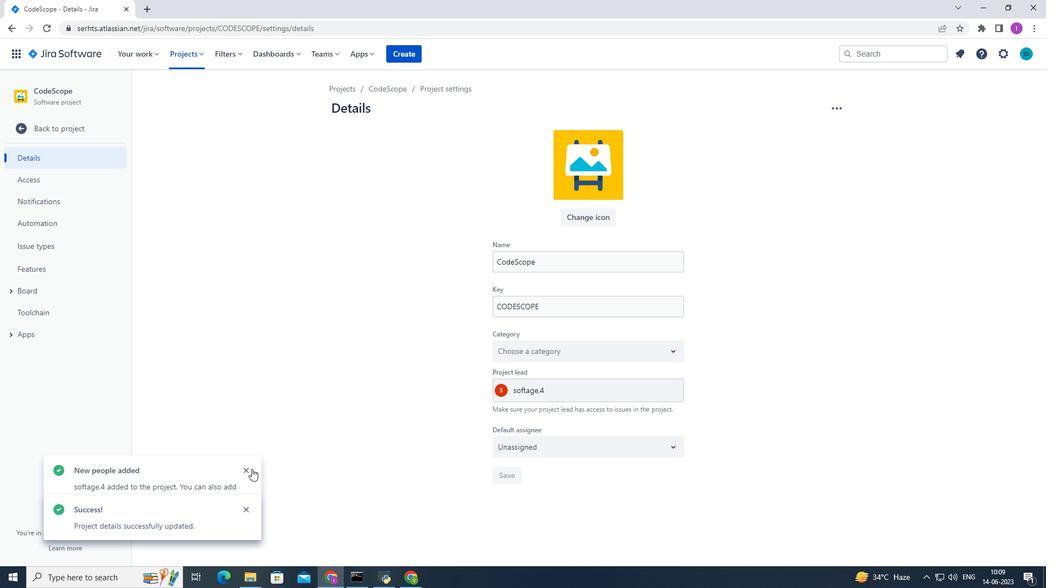 
Action: Mouse pressed left at (246, 469)
Screenshot: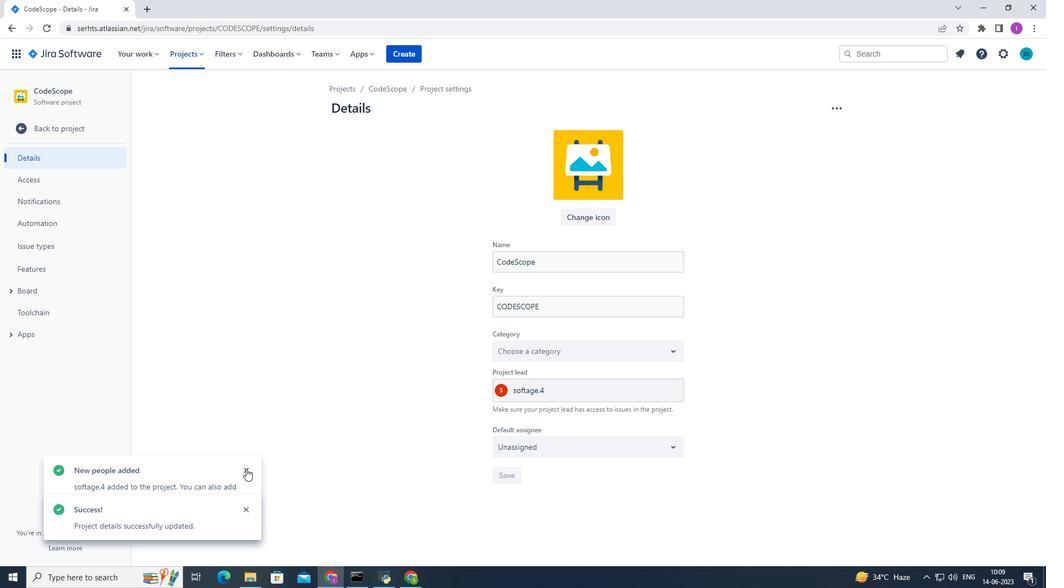 
Action: Mouse moved to (249, 512)
Screenshot: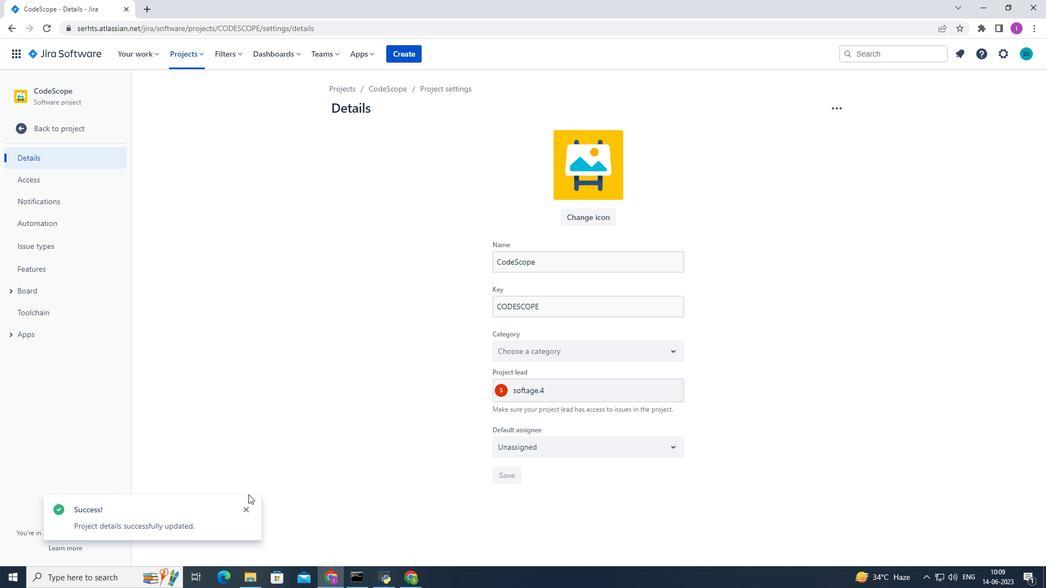 
Action: Mouse pressed left at (249, 512)
Screenshot: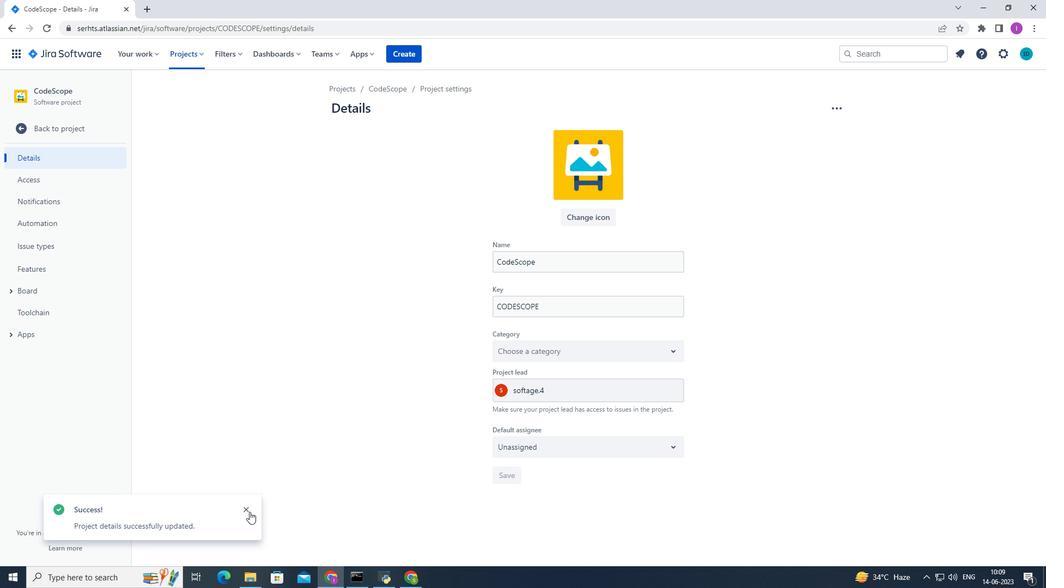 
Action: Mouse moved to (10, 28)
Screenshot: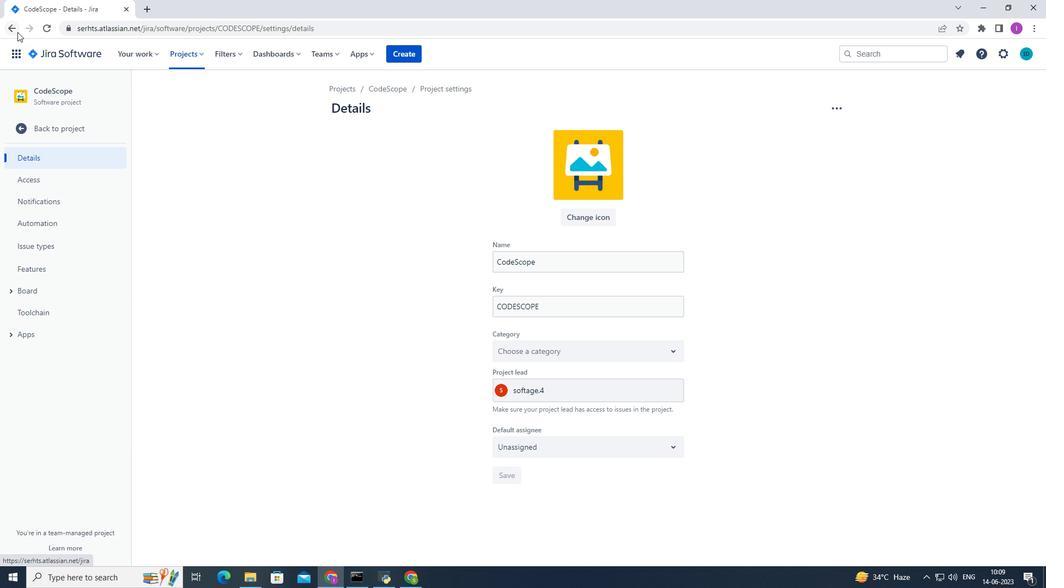 
Action: Mouse pressed left at (10, 28)
Screenshot: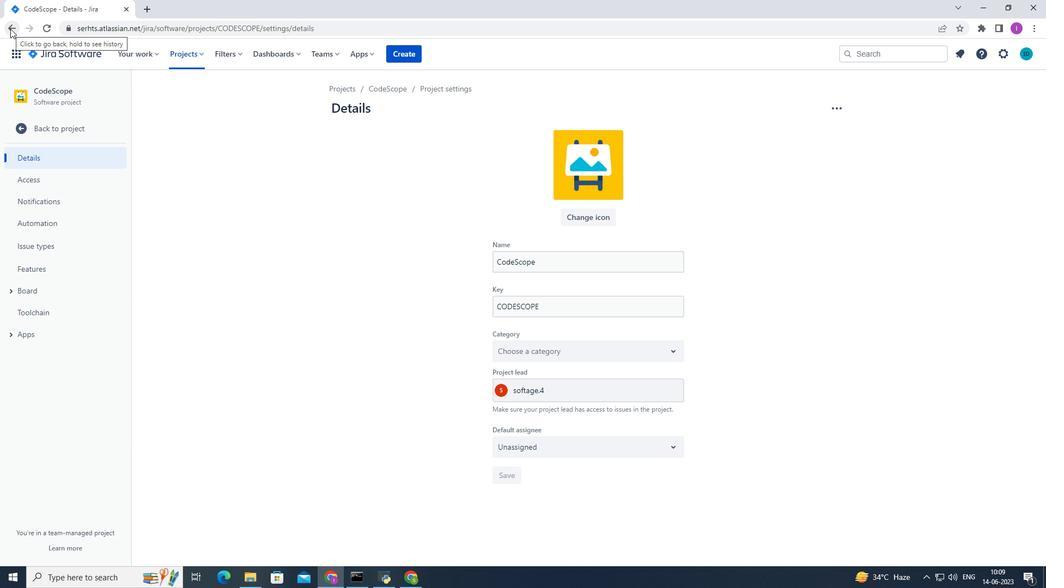 
Action: Mouse moved to (258, 144)
Screenshot: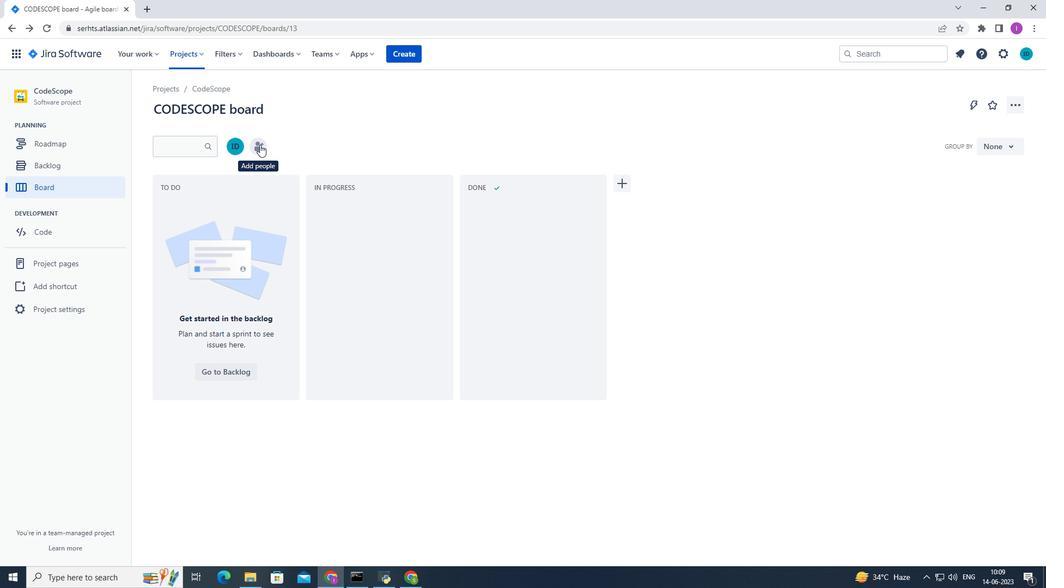 
Action: Mouse pressed left at (258, 144)
Screenshot: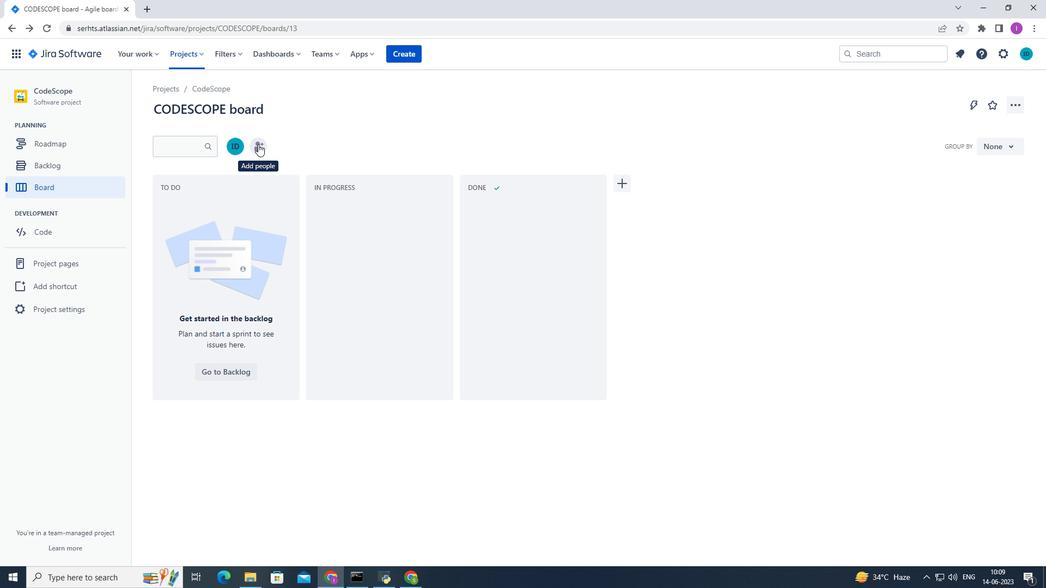 
Action: Mouse moved to (471, 144)
Screenshot: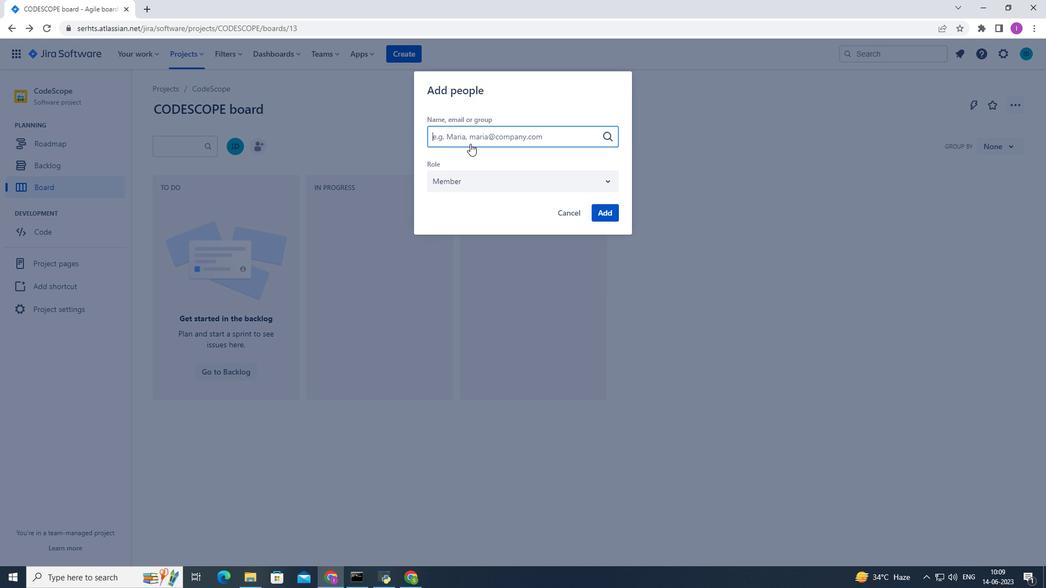 
Action: Key pressed so
Screenshot: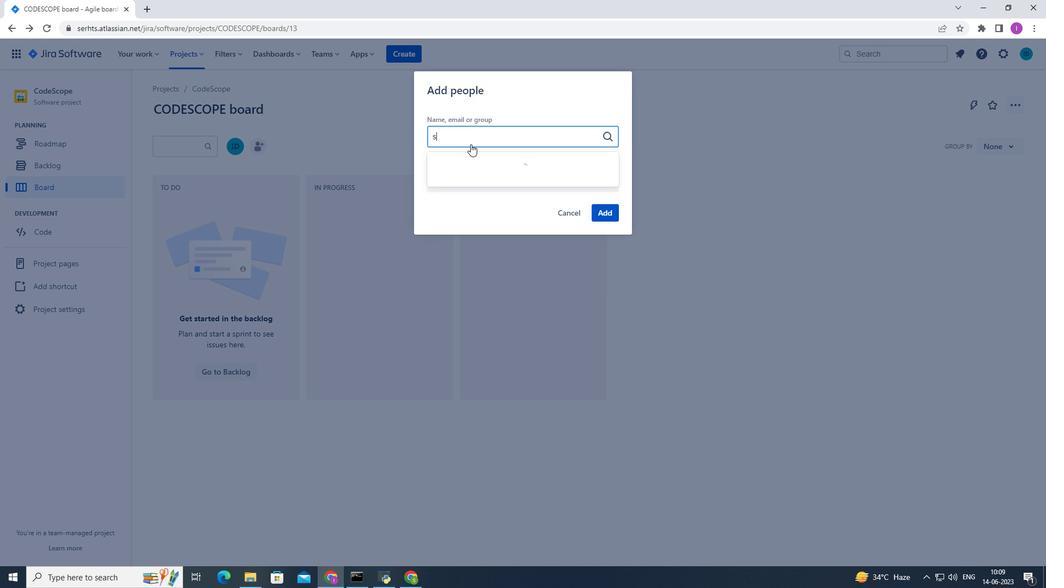 
Action: Mouse moved to (478, 189)
Screenshot: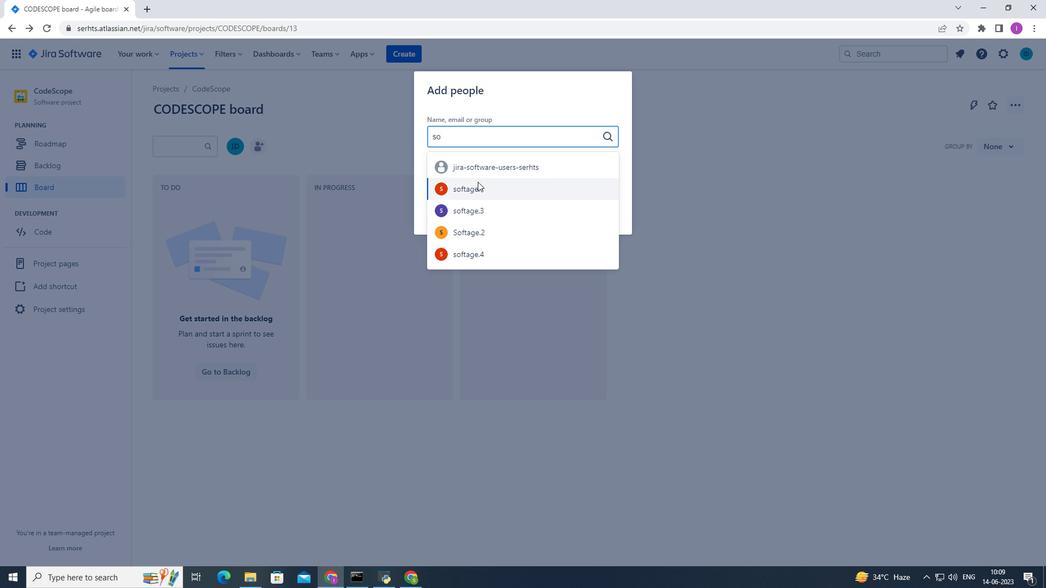 
Action: Mouse pressed left at (478, 189)
Screenshot: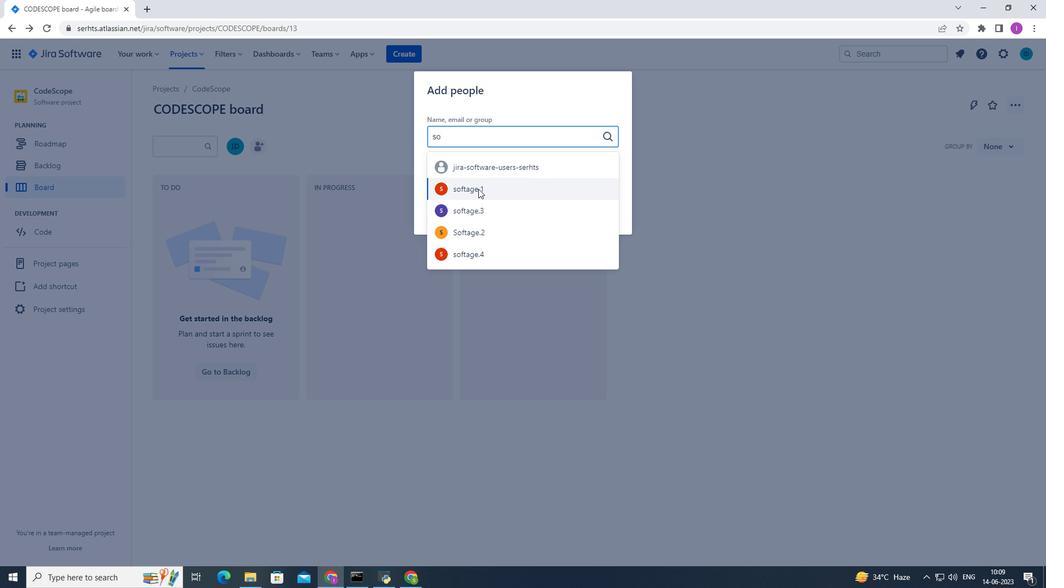 
Action: Mouse moved to (606, 212)
Screenshot: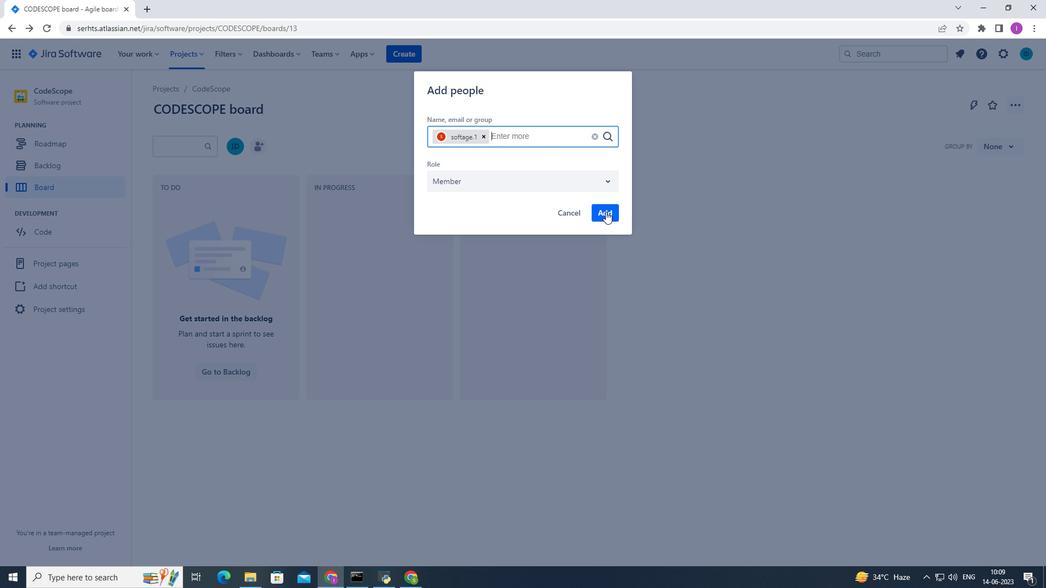 
Action: Mouse pressed left at (606, 212)
Screenshot: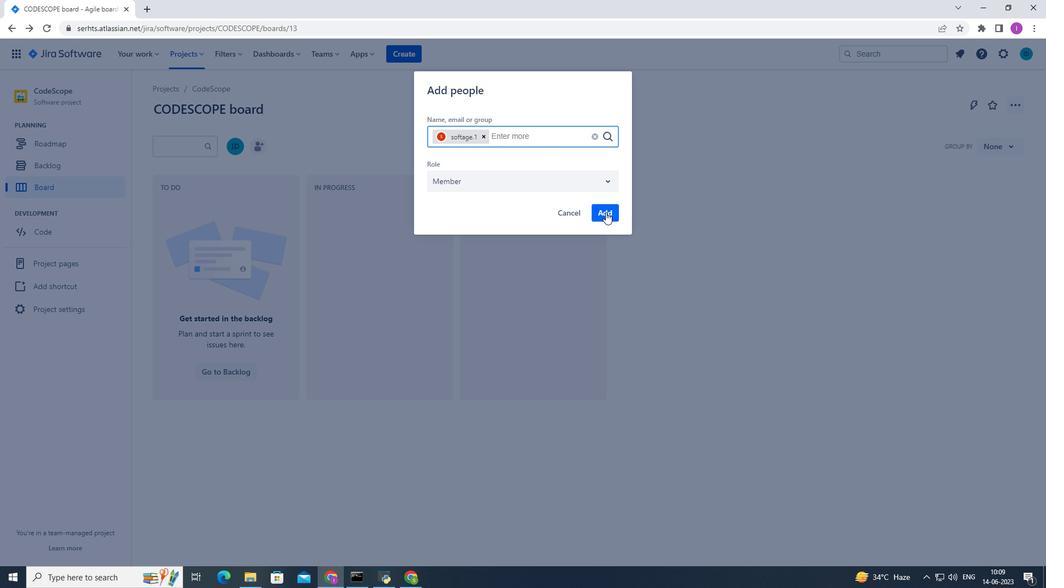 
Action: Mouse moved to (698, 117)
Screenshot: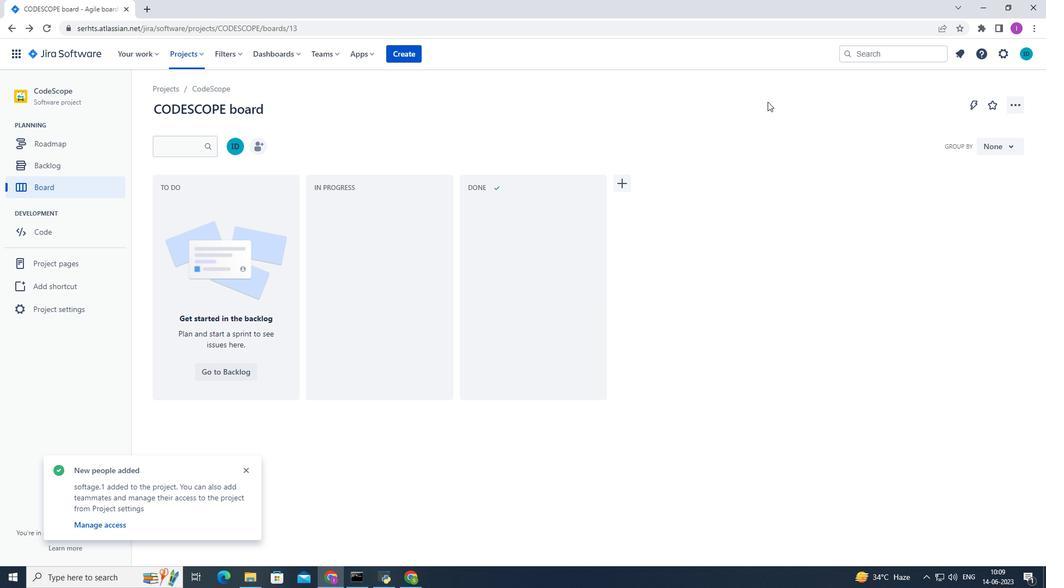 
